 Task: Find connections with filter location Rouen with filter topic #managementwith filter profile language Spanish with filter current company Tata Chemicals with filter school Xavier Institute Of Management and Entrepreneurship with filter industry Retail Office Supplies and Gifts with filter service category Writing with filter keywords title Brand Strategist
Action: Mouse moved to (240, 197)
Screenshot: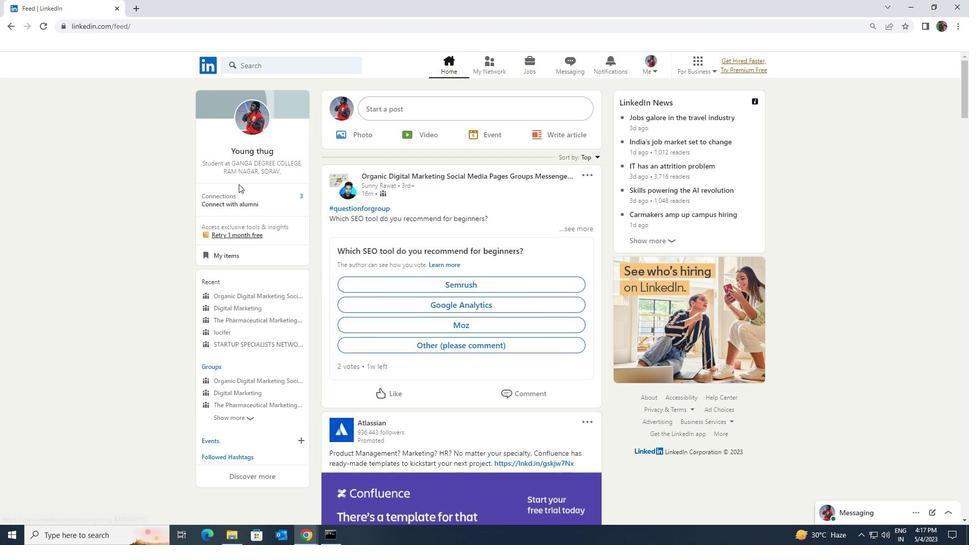 
Action: Mouse pressed left at (240, 197)
Screenshot: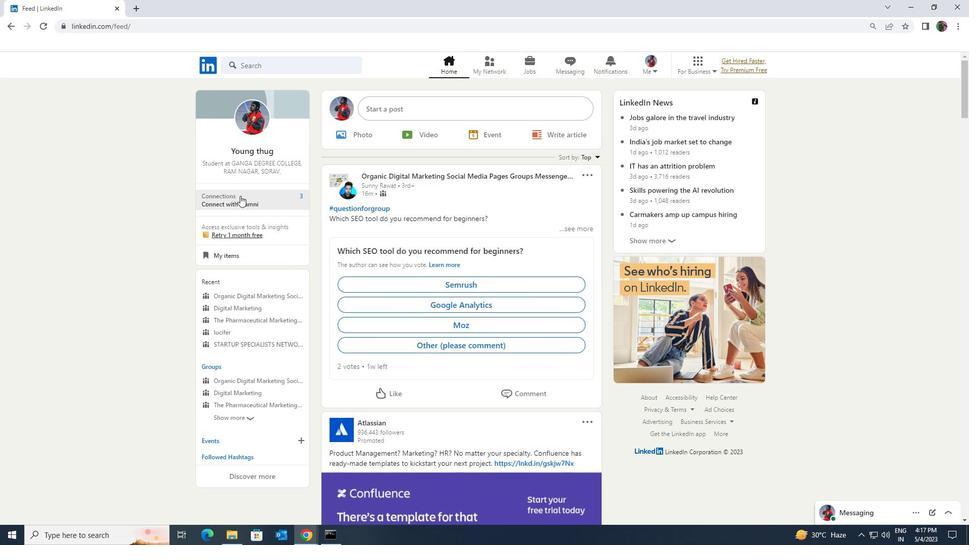 
Action: Mouse moved to (253, 125)
Screenshot: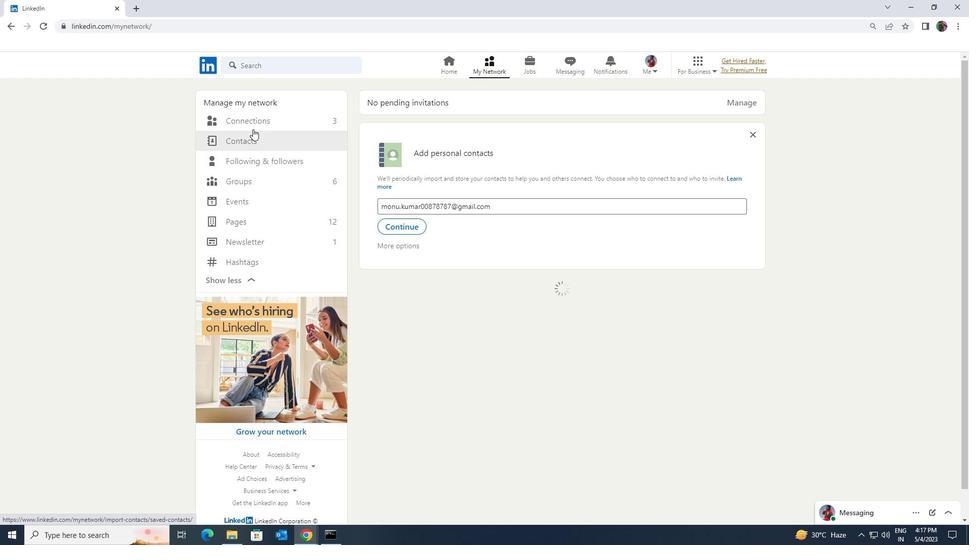 
Action: Mouse pressed left at (253, 125)
Screenshot: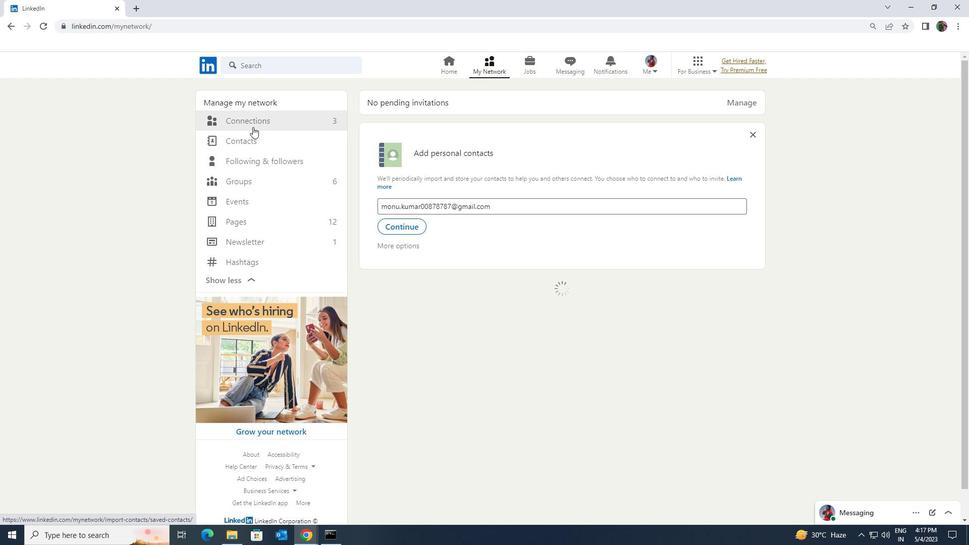
Action: Mouse moved to (542, 122)
Screenshot: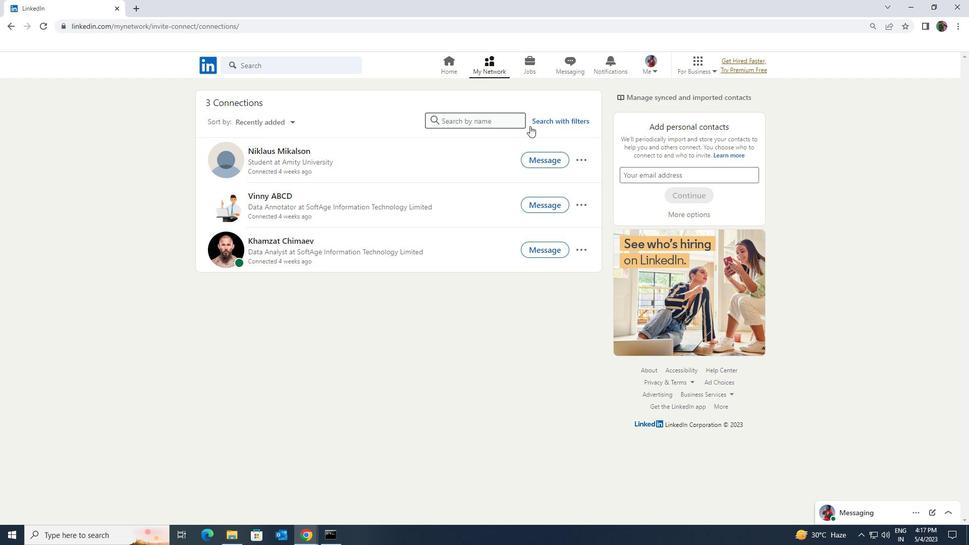 
Action: Mouse pressed left at (542, 122)
Screenshot: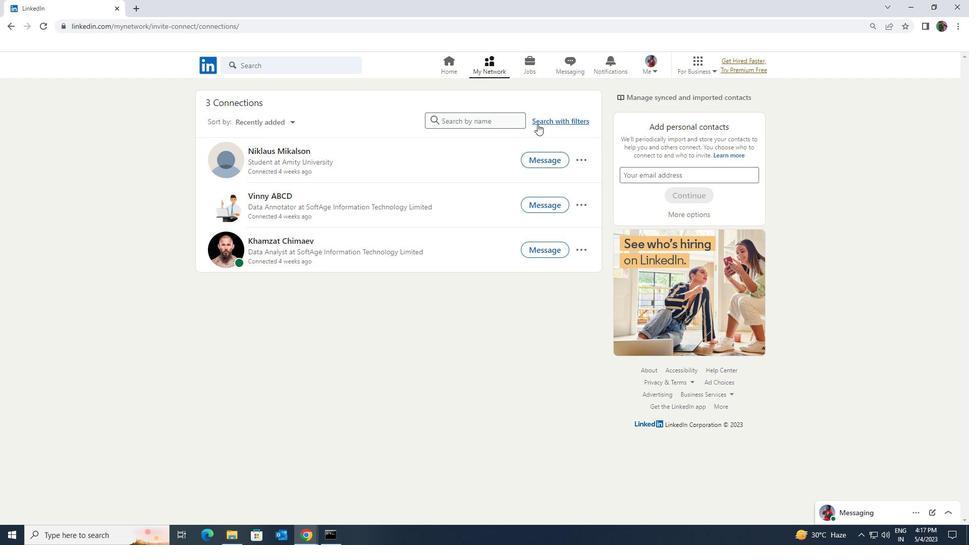 
Action: Mouse moved to (523, 94)
Screenshot: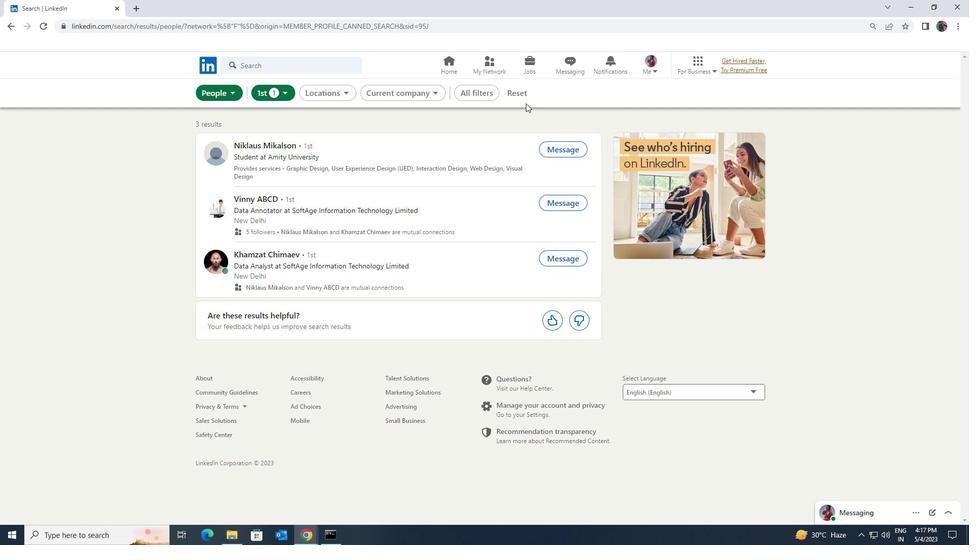 
Action: Mouse pressed left at (523, 94)
Screenshot: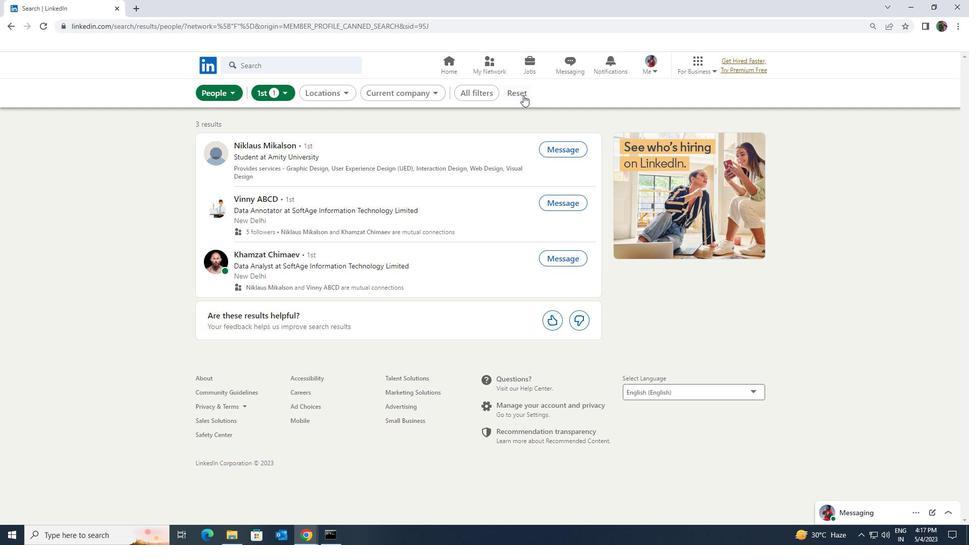 
Action: Mouse moved to (506, 93)
Screenshot: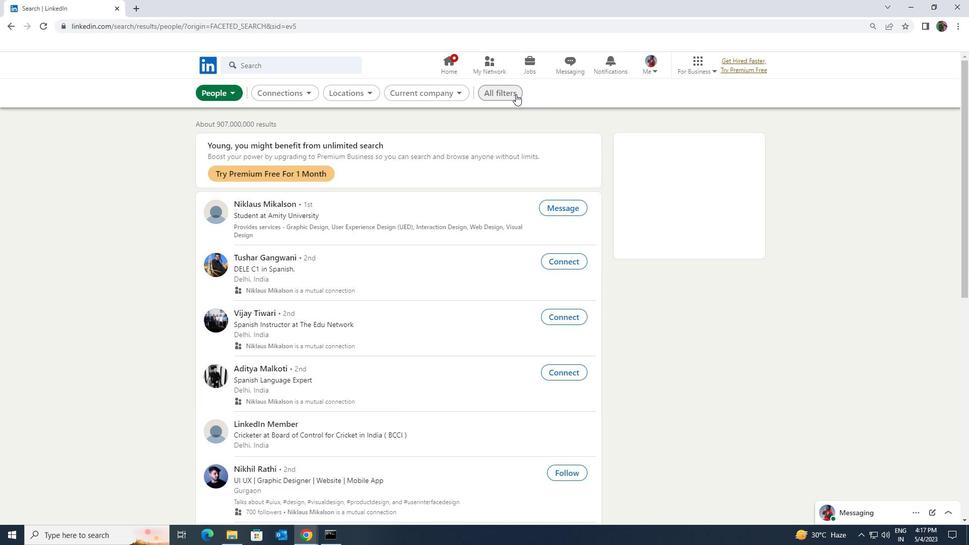 
Action: Mouse pressed left at (506, 93)
Screenshot: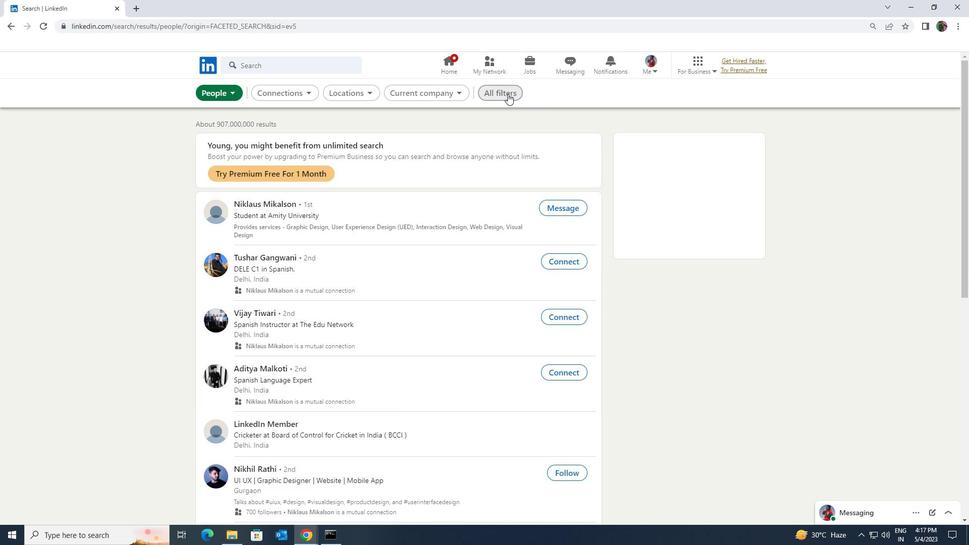 
Action: Mouse moved to (831, 400)
Screenshot: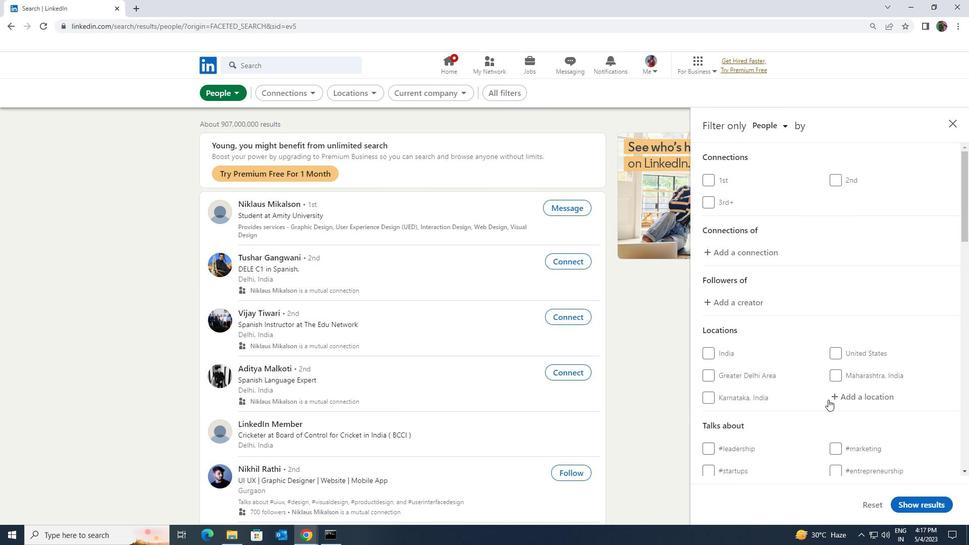
Action: Mouse pressed left at (831, 400)
Screenshot: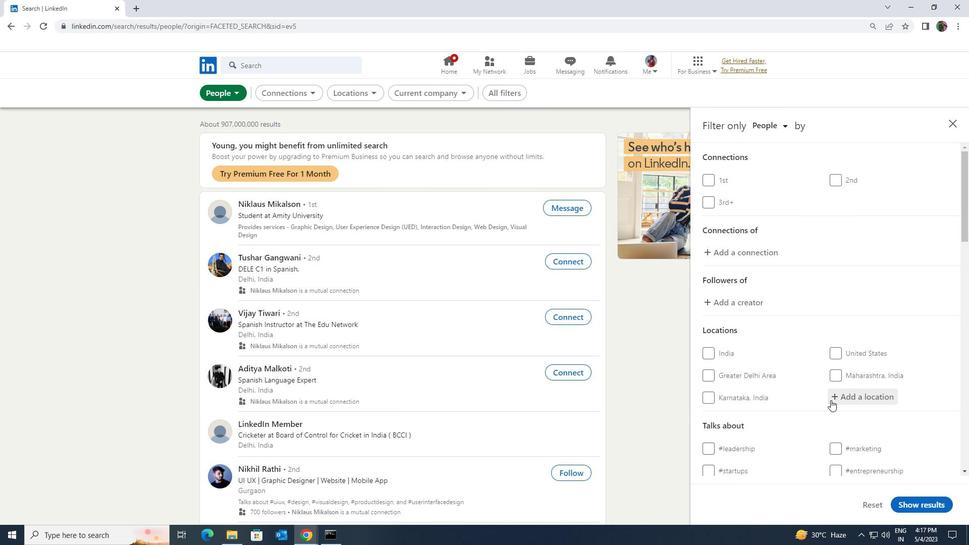 
Action: Key pressed <Key.shift><Key.shift><Key.shift>ROUEN
Screenshot: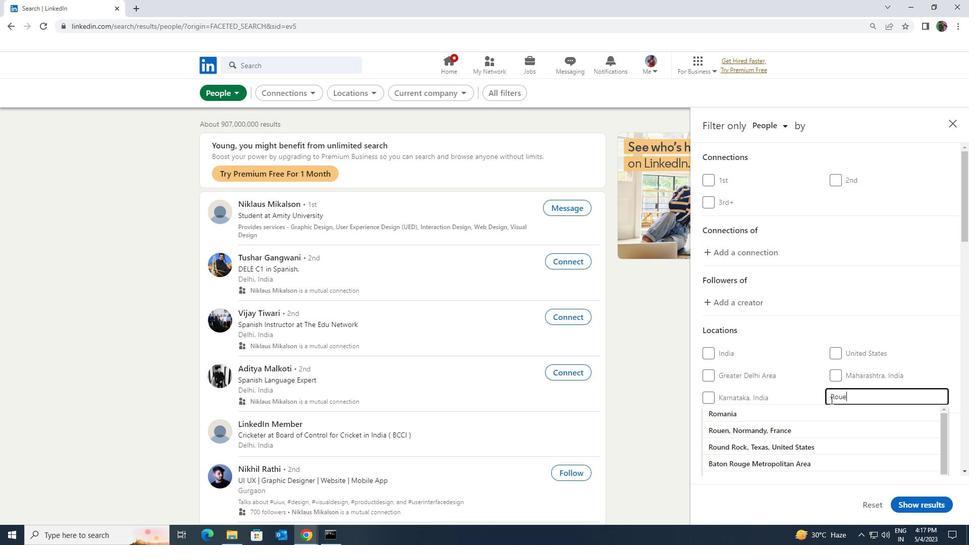 
Action: Mouse moved to (826, 418)
Screenshot: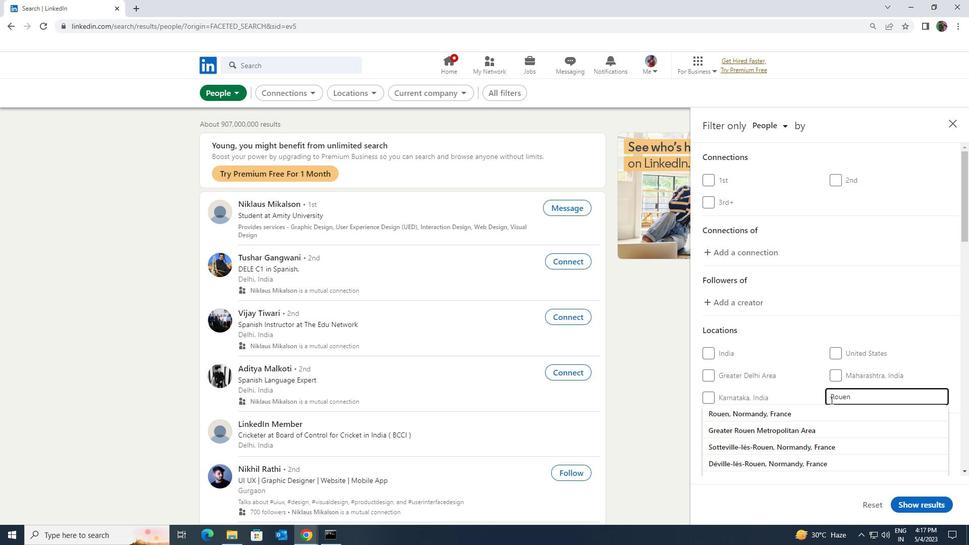 
Action: Mouse pressed left at (826, 418)
Screenshot: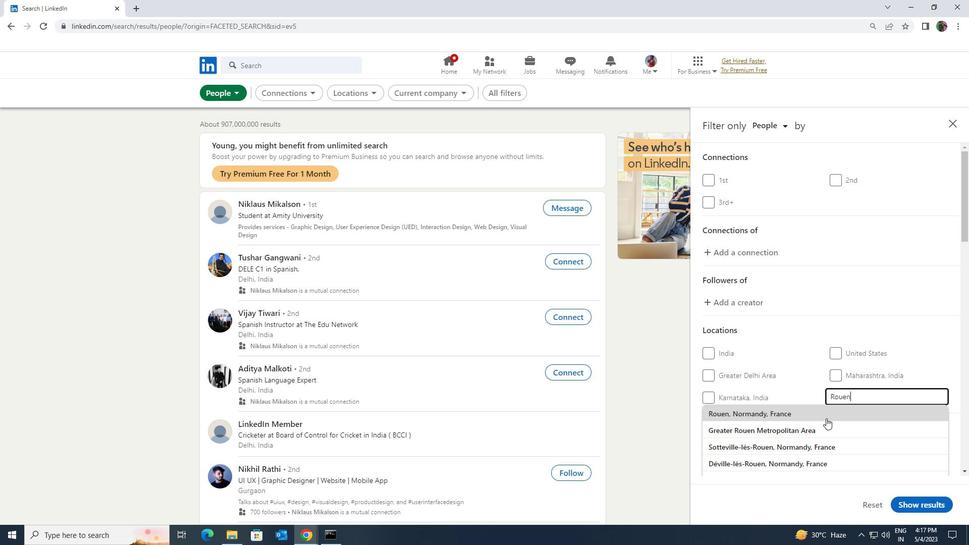 
Action: Mouse scrolled (826, 418) with delta (0, 0)
Screenshot: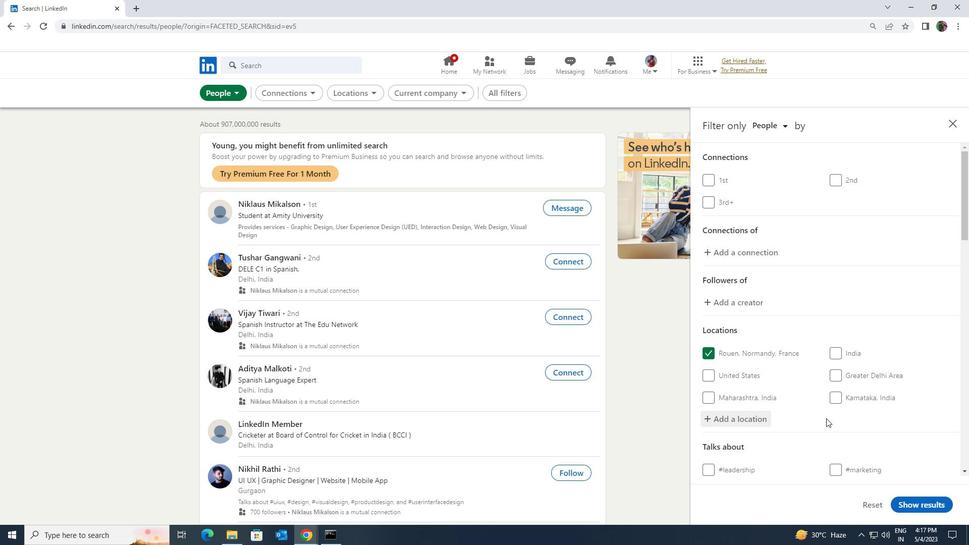 
Action: Mouse scrolled (826, 418) with delta (0, 0)
Screenshot: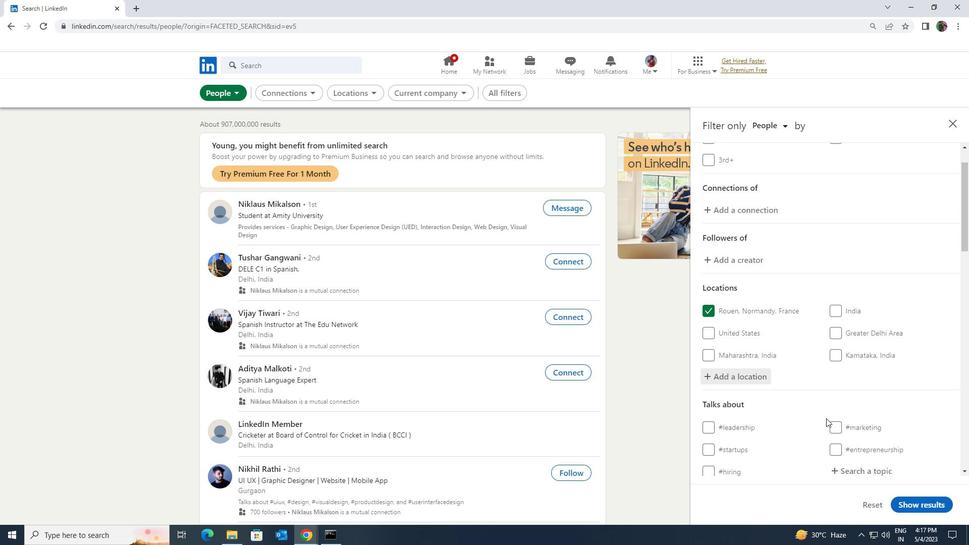 
Action: Mouse moved to (833, 416)
Screenshot: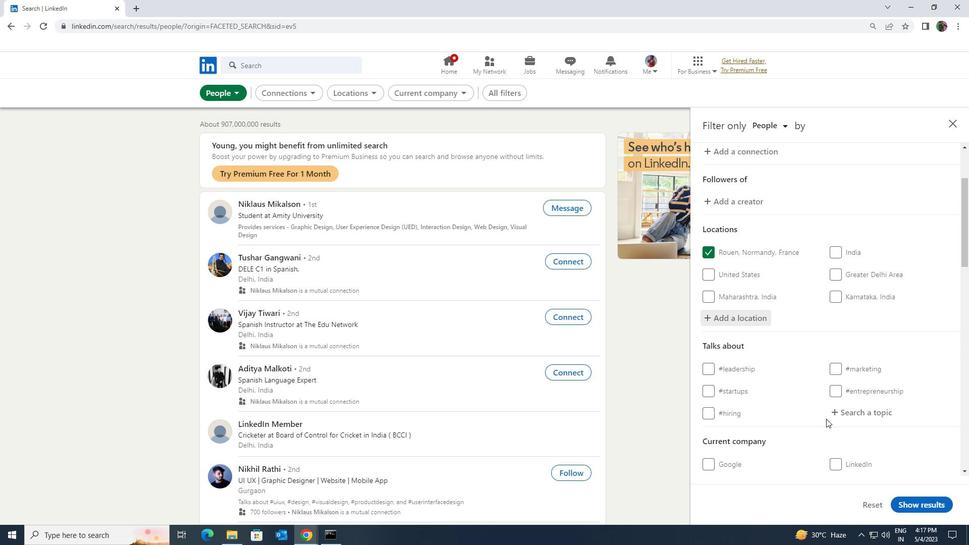 
Action: Mouse pressed left at (833, 416)
Screenshot: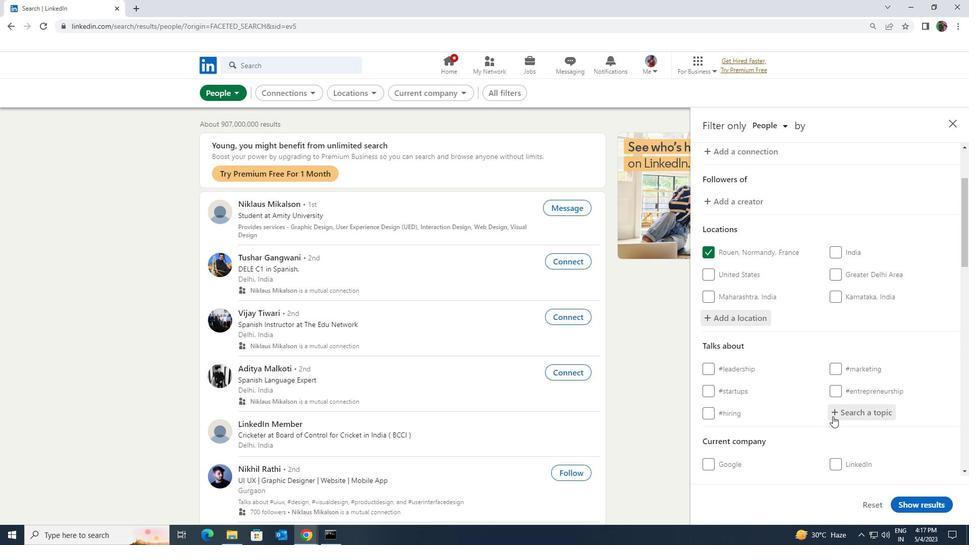 
Action: Key pressed <Key.shift><Key.shift>MANAGEMENTS
Screenshot: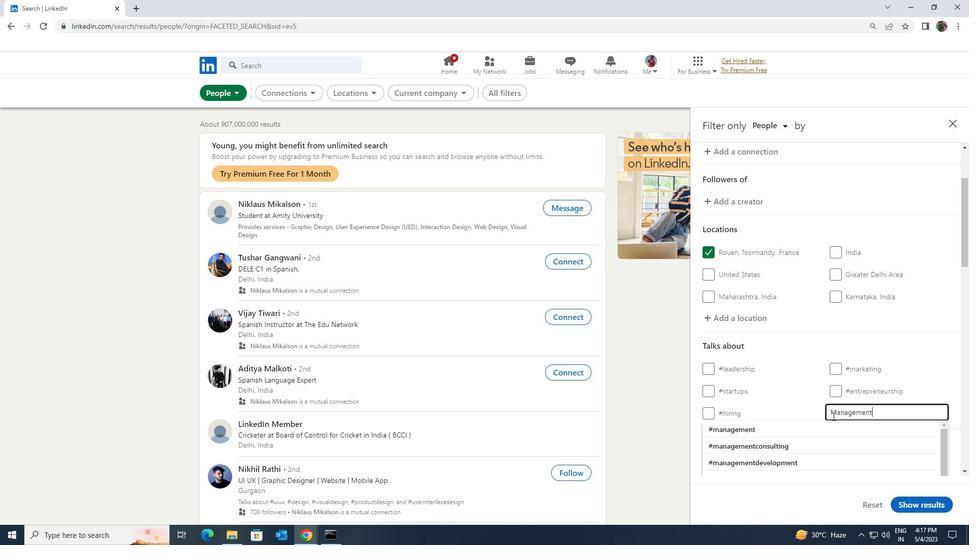 
Action: Mouse moved to (828, 425)
Screenshot: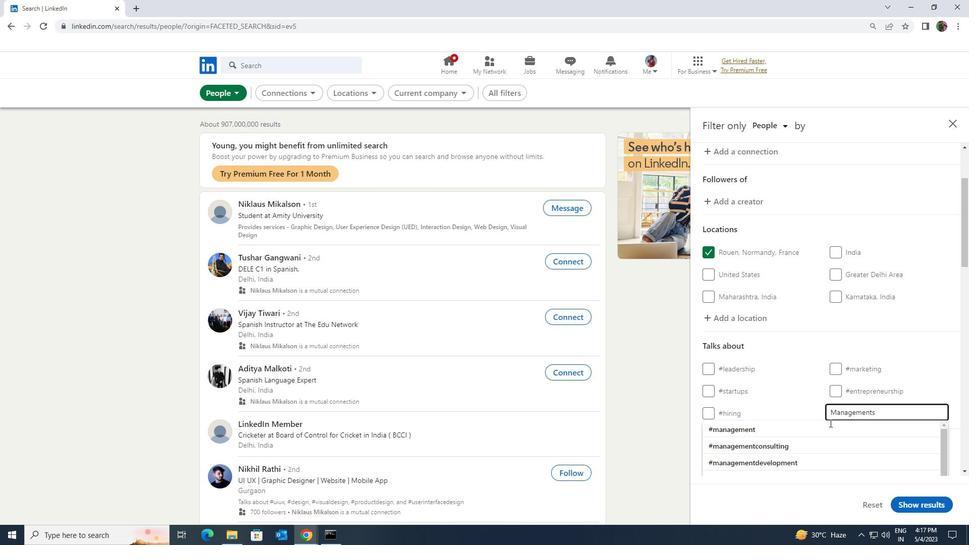 
Action: Mouse pressed left at (828, 425)
Screenshot: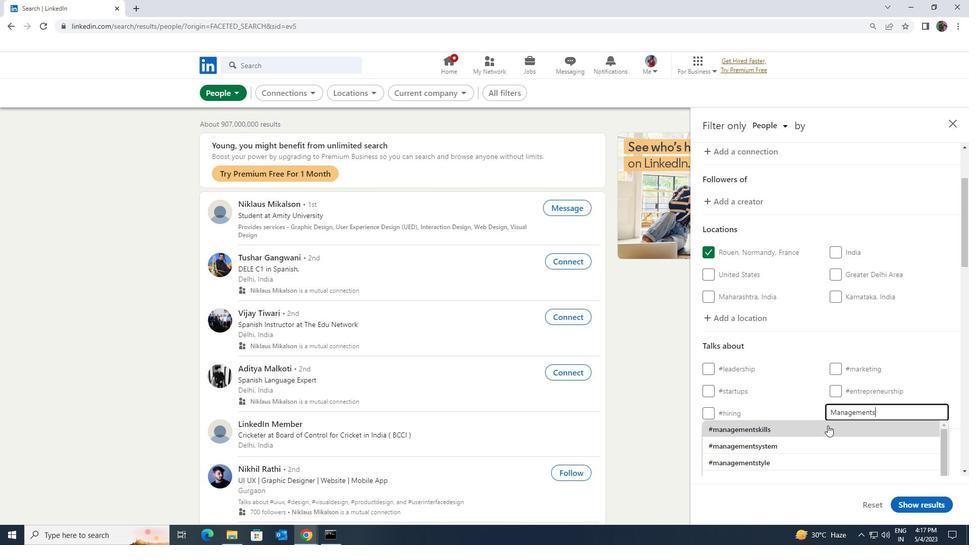
Action: Mouse scrolled (828, 425) with delta (0, 0)
Screenshot: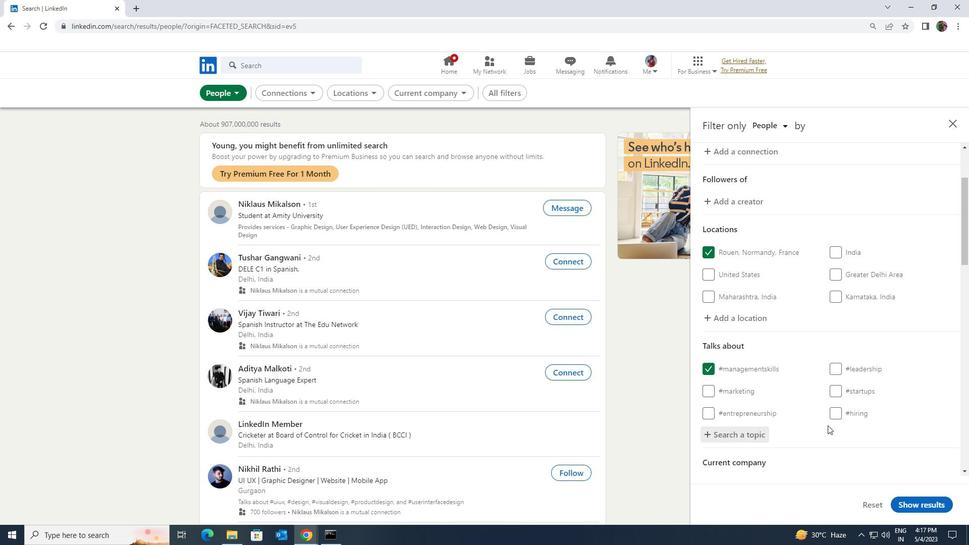 
Action: Mouse scrolled (828, 425) with delta (0, 0)
Screenshot: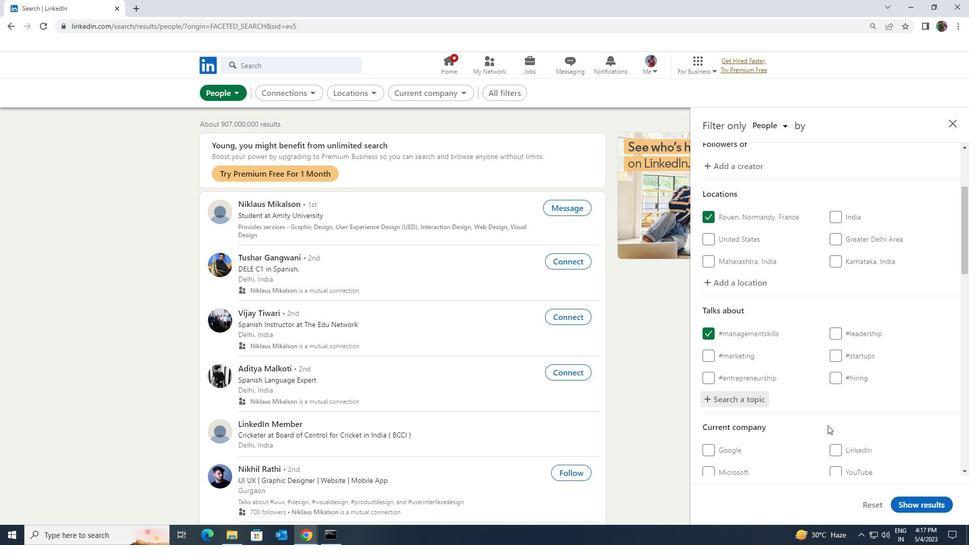 
Action: Mouse scrolled (828, 425) with delta (0, 0)
Screenshot: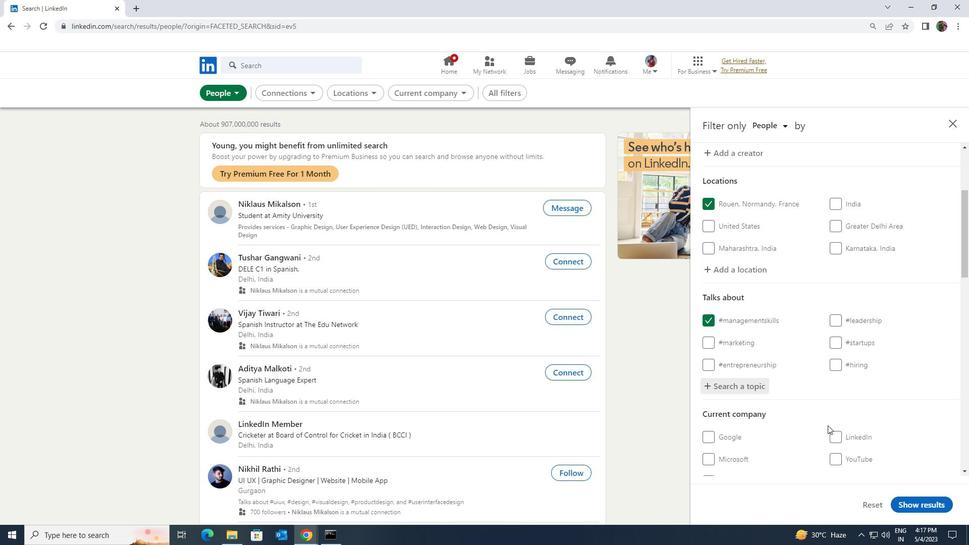 
Action: Mouse scrolled (828, 425) with delta (0, 0)
Screenshot: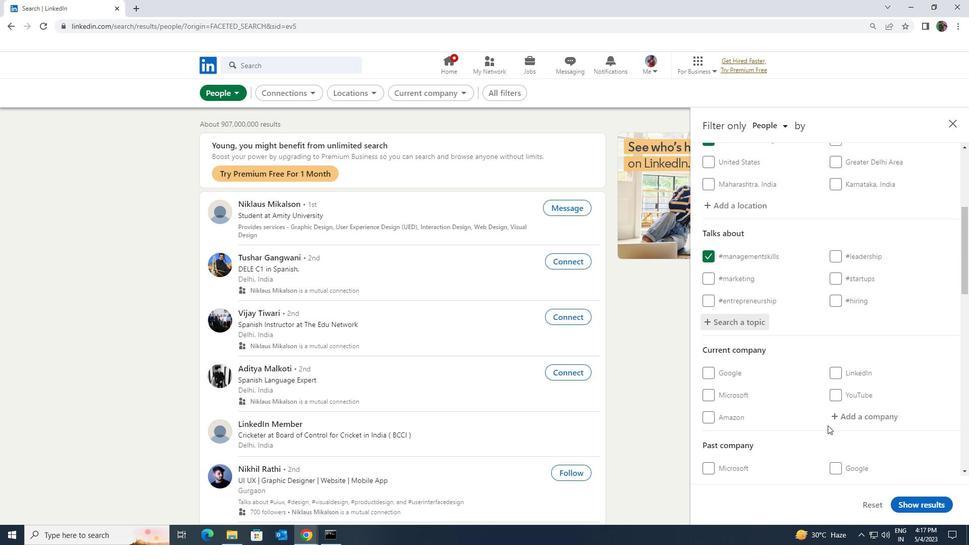 
Action: Mouse scrolled (828, 425) with delta (0, 0)
Screenshot: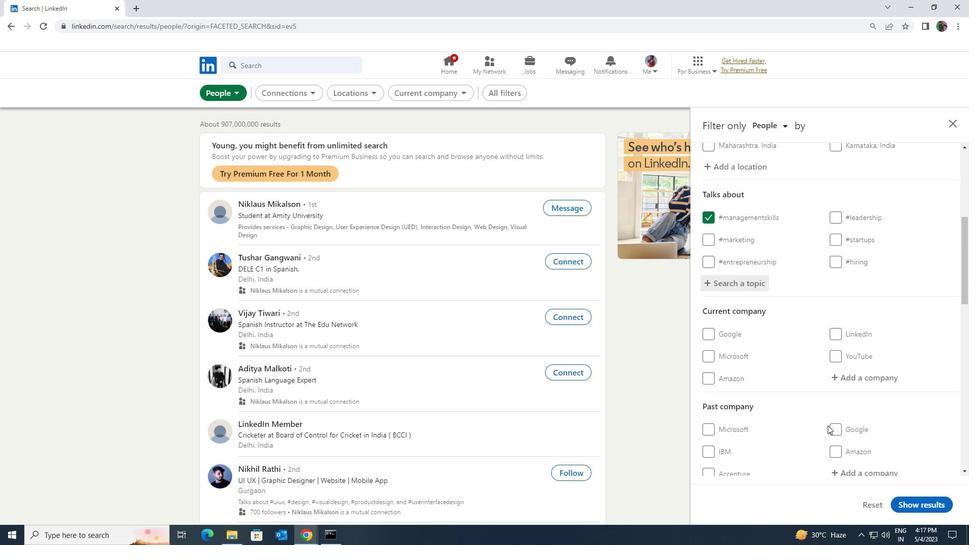 
Action: Mouse scrolled (828, 425) with delta (0, 0)
Screenshot: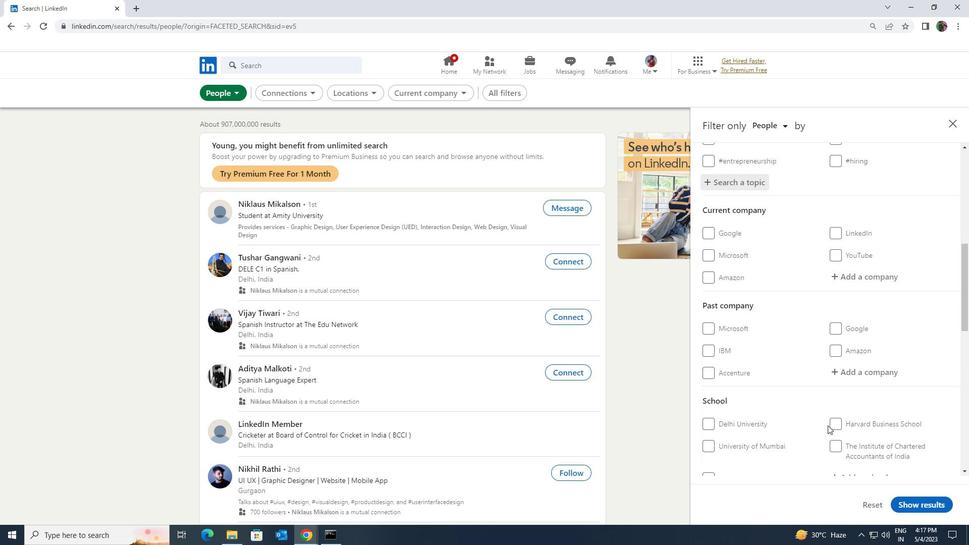 
Action: Mouse scrolled (828, 425) with delta (0, 0)
Screenshot: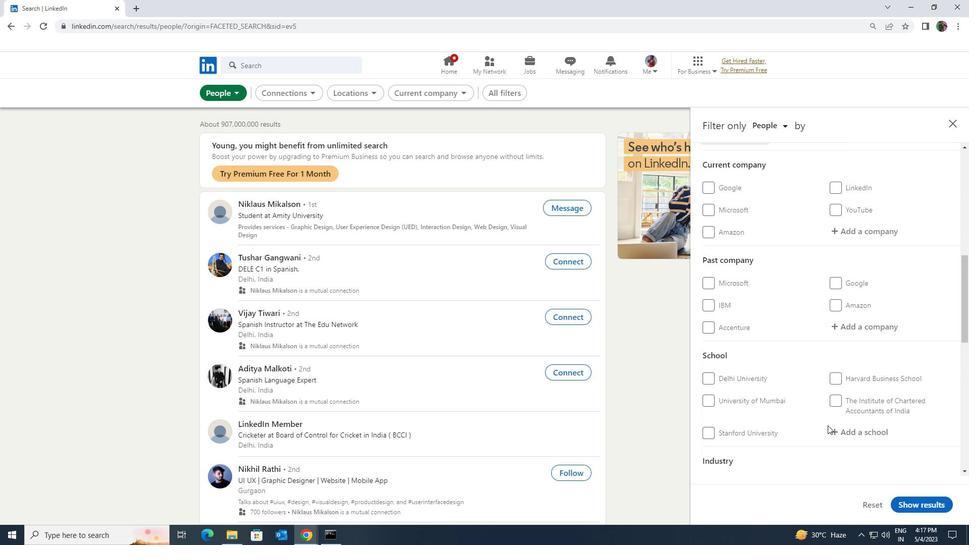 
Action: Mouse scrolled (828, 425) with delta (0, 0)
Screenshot: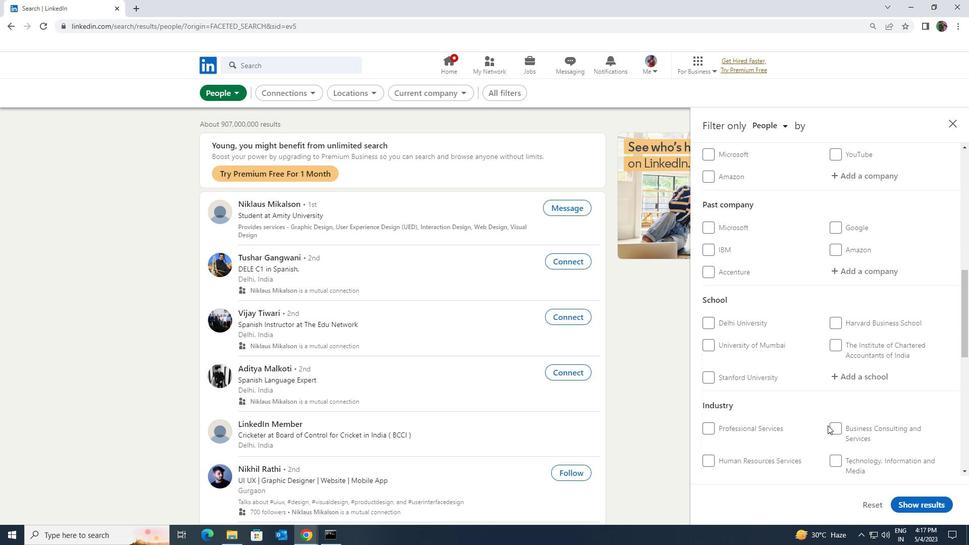 
Action: Mouse scrolled (828, 425) with delta (0, 0)
Screenshot: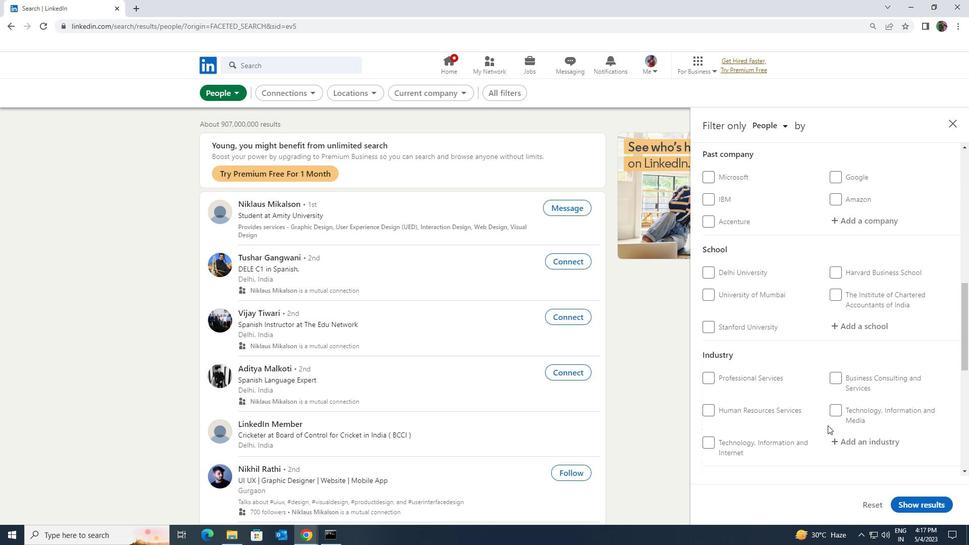 
Action: Mouse scrolled (828, 425) with delta (0, 0)
Screenshot: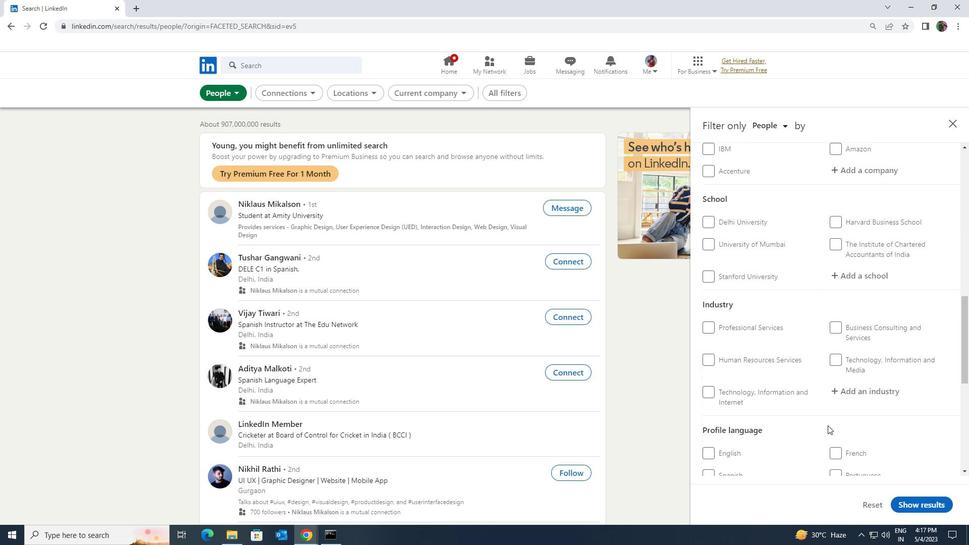 
Action: Mouse moved to (718, 423)
Screenshot: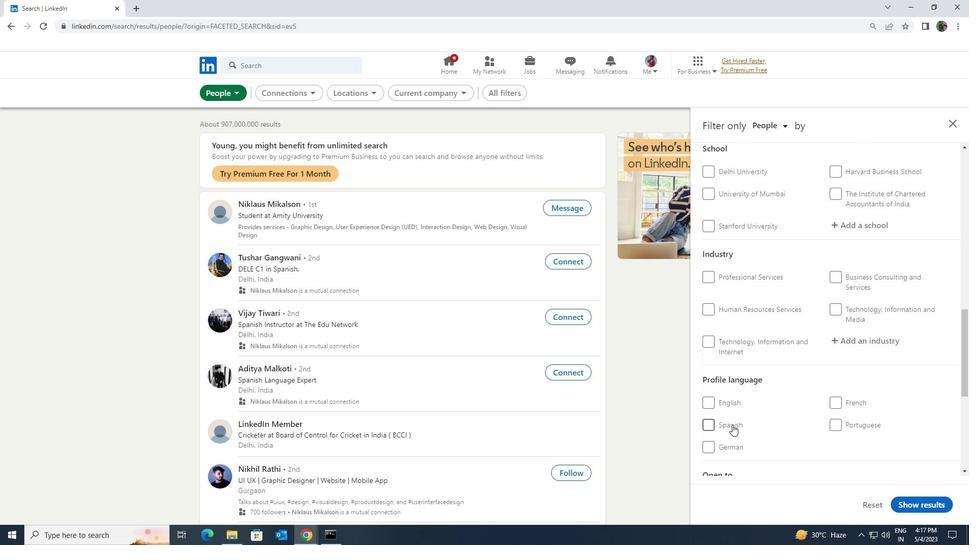 
Action: Mouse pressed left at (718, 423)
Screenshot: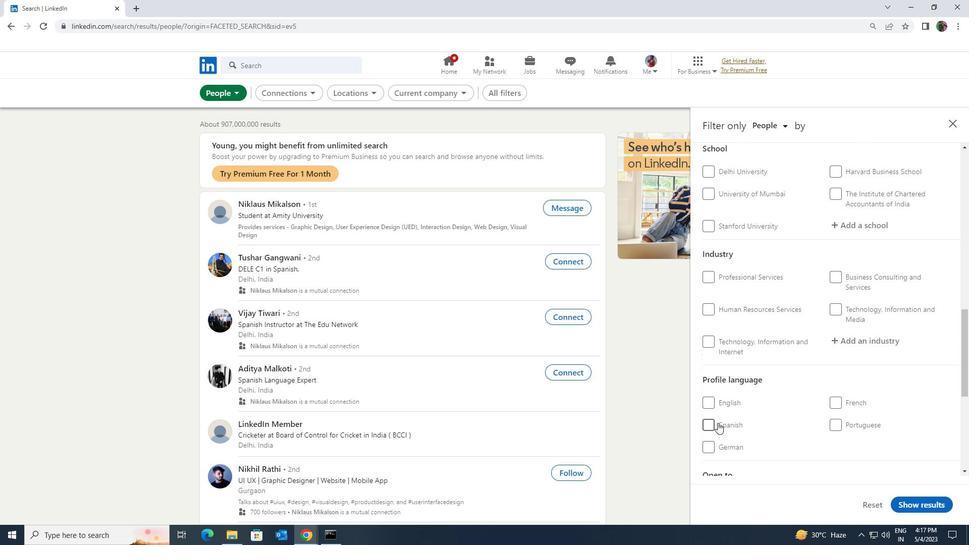 
Action: Mouse moved to (790, 420)
Screenshot: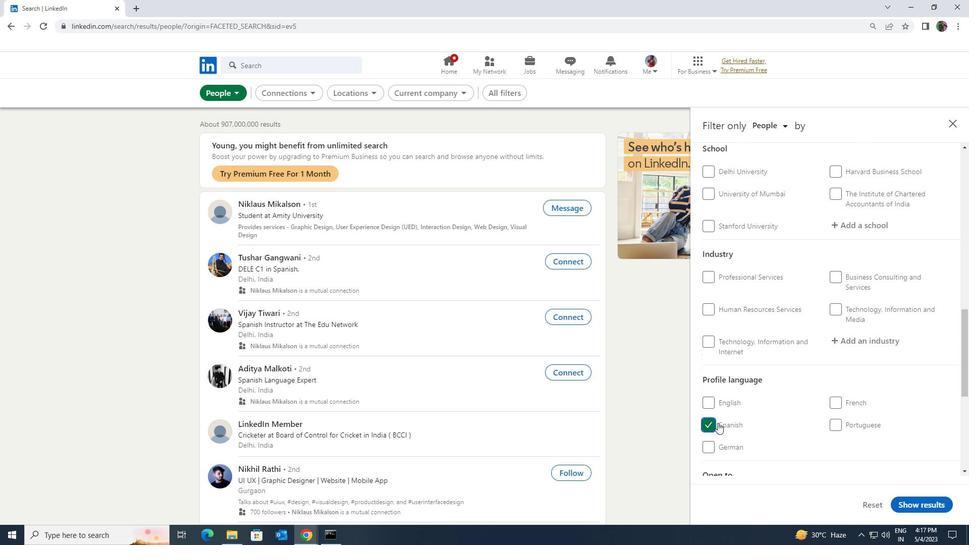 
Action: Mouse scrolled (790, 421) with delta (0, 0)
Screenshot: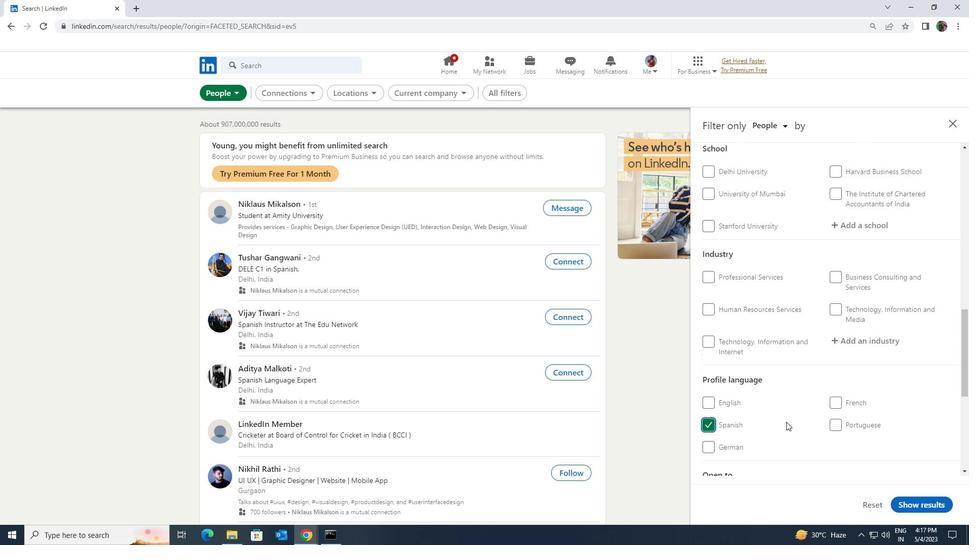 
Action: Mouse scrolled (790, 421) with delta (0, 0)
Screenshot: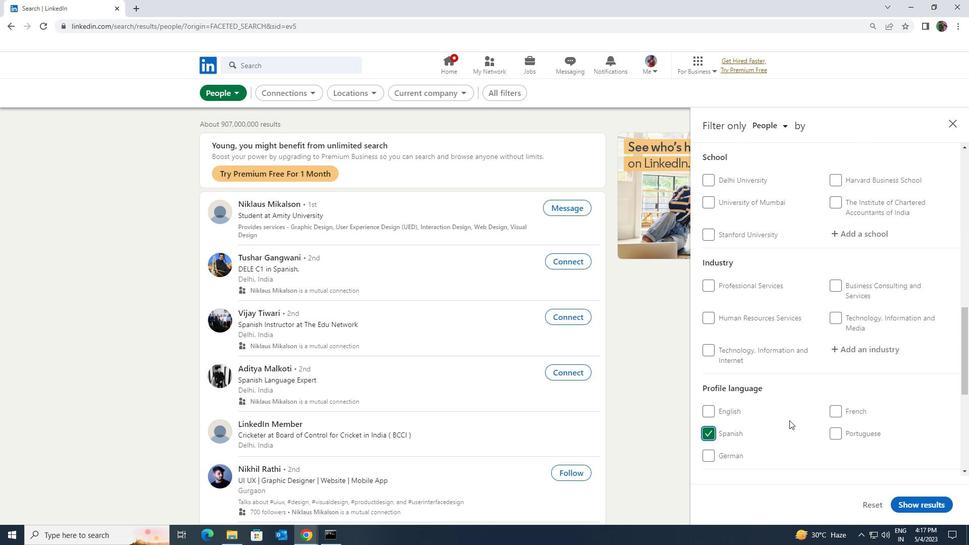 
Action: Mouse scrolled (790, 421) with delta (0, 0)
Screenshot: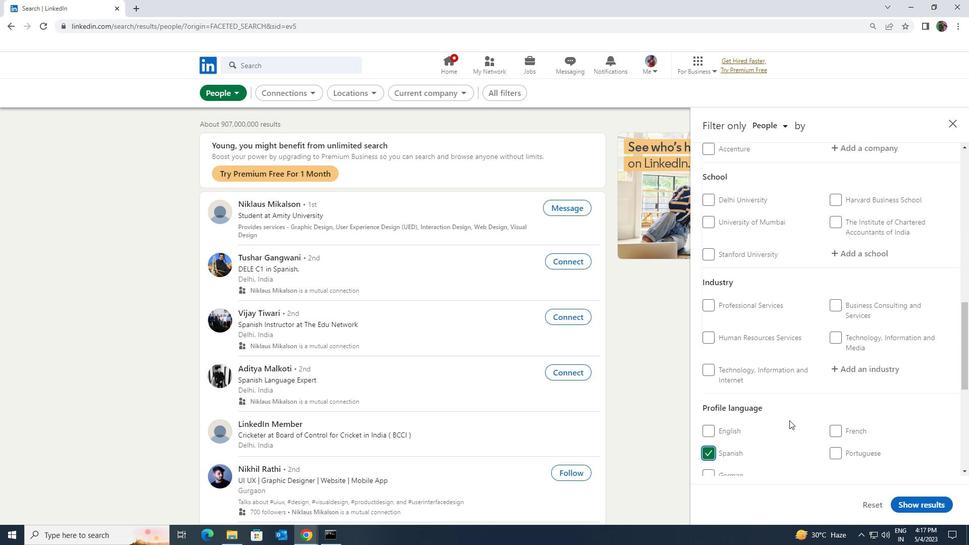 
Action: Mouse scrolled (790, 421) with delta (0, 0)
Screenshot: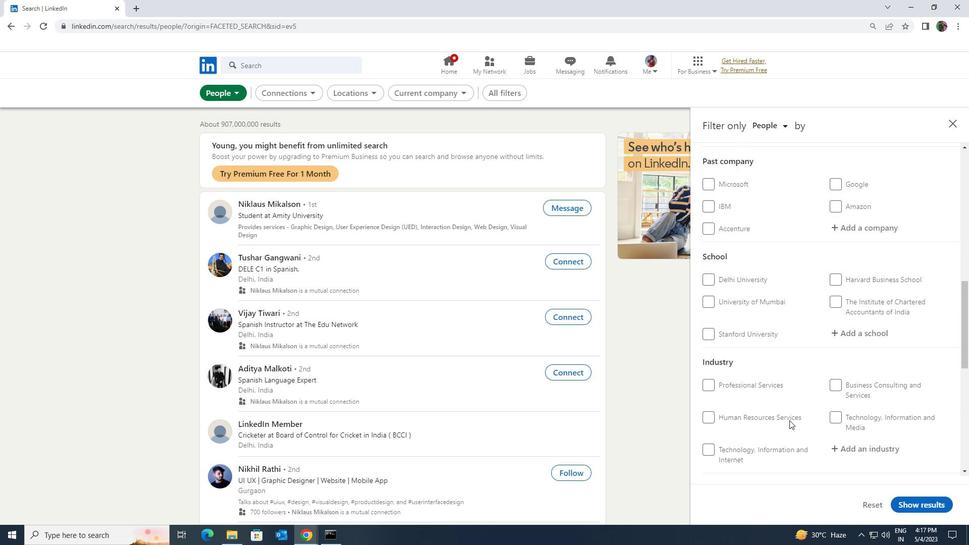 
Action: Mouse scrolled (790, 421) with delta (0, 0)
Screenshot: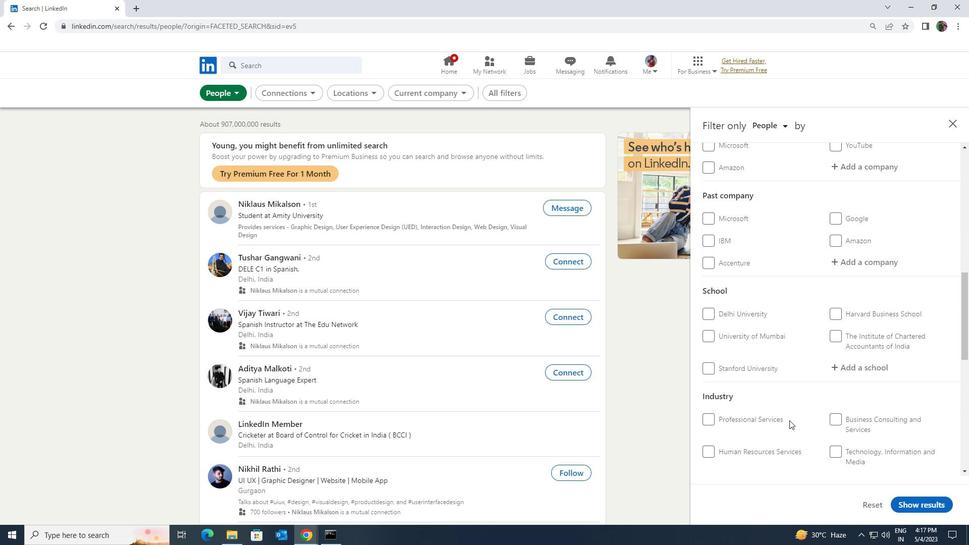 
Action: Mouse scrolled (790, 421) with delta (0, 0)
Screenshot: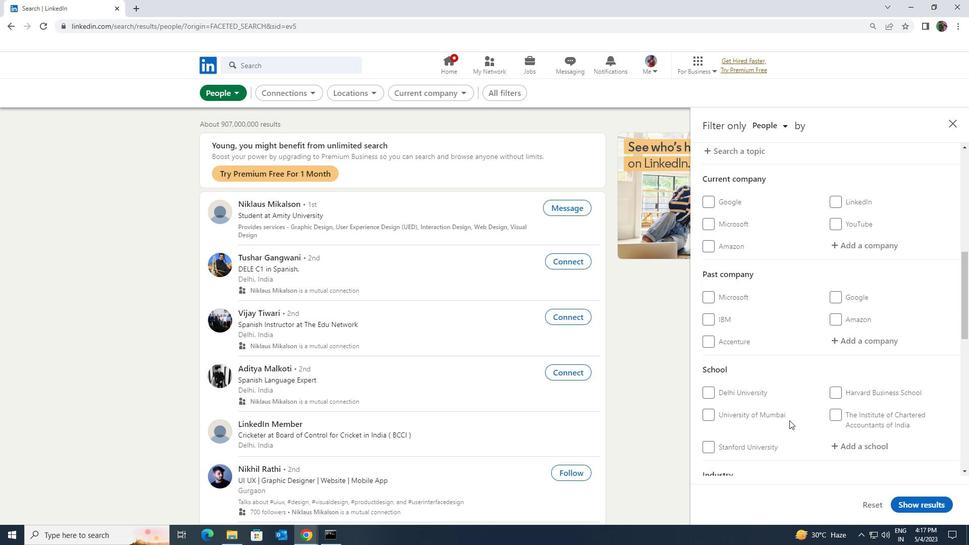
Action: Mouse moved to (847, 329)
Screenshot: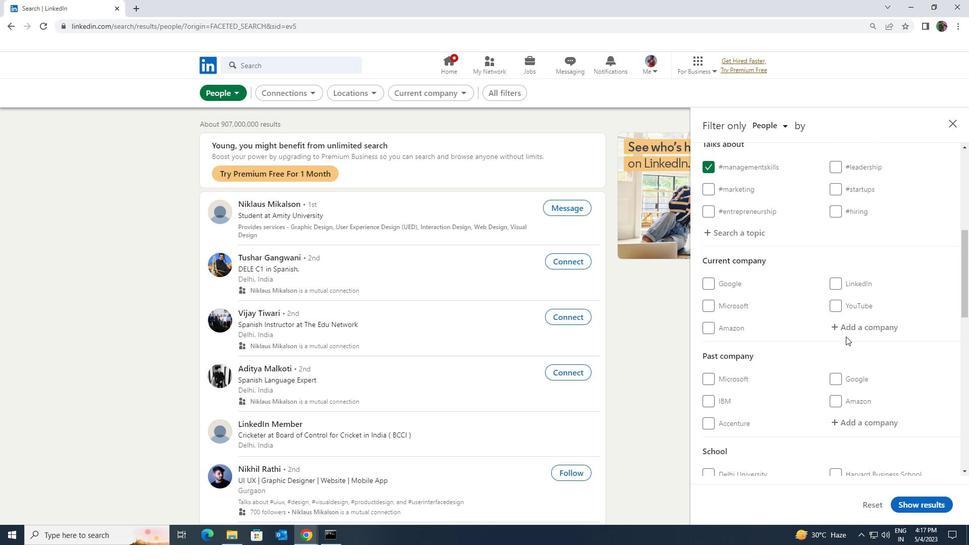 
Action: Mouse pressed left at (847, 329)
Screenshot: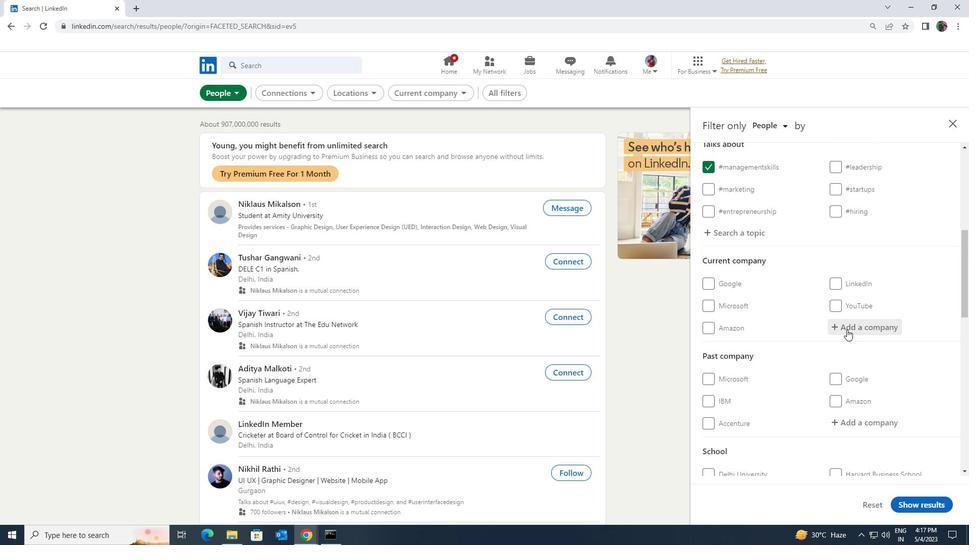 
Action: Key pressed <Key.shift><Key.shift><Key.shift><Key.shift><Key.shift><Key.shift><Key.shift><Key.shift><Key.shift>TATA<Key.space><Key.shift>CHEMICALS
Screenshot: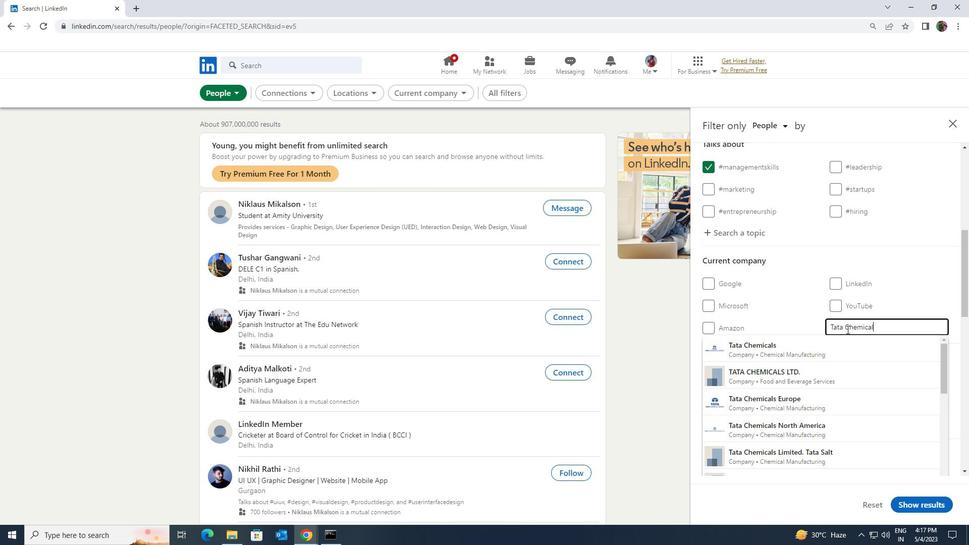 
Action: Mouse moved to (844, 340)
Screenshot: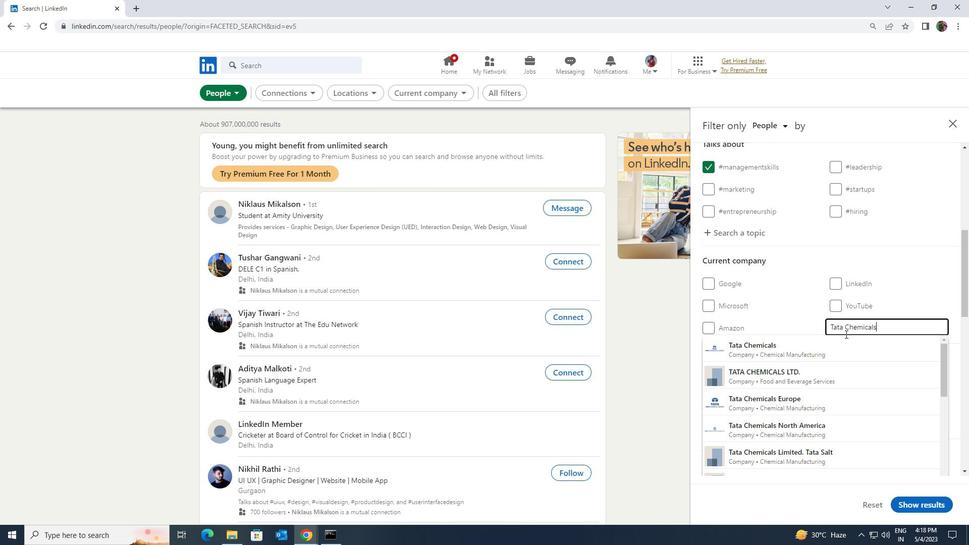
Action: Mouse pressed left at (844, 340)
Screenshot: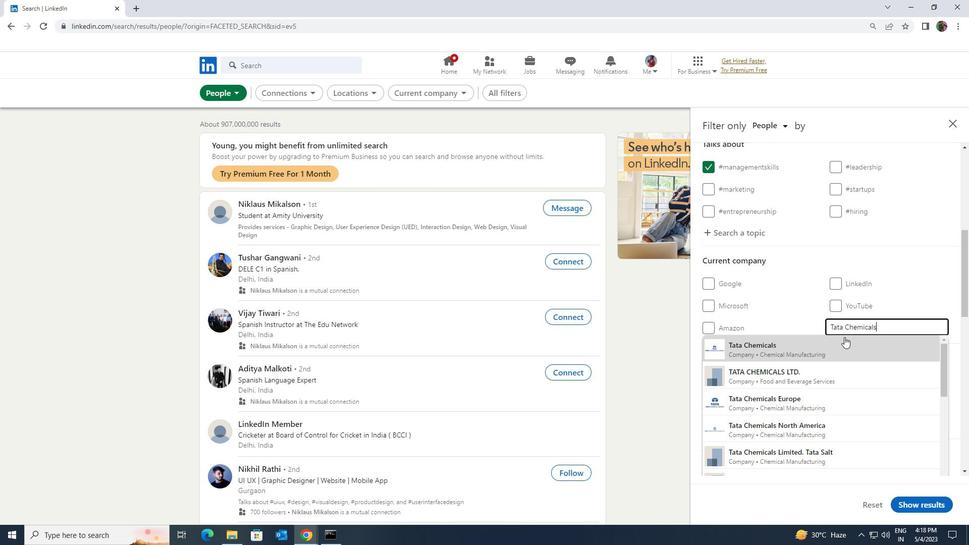 
Action: Mouse scrolled (844, 339) with delta (0, 0)
Screenshot: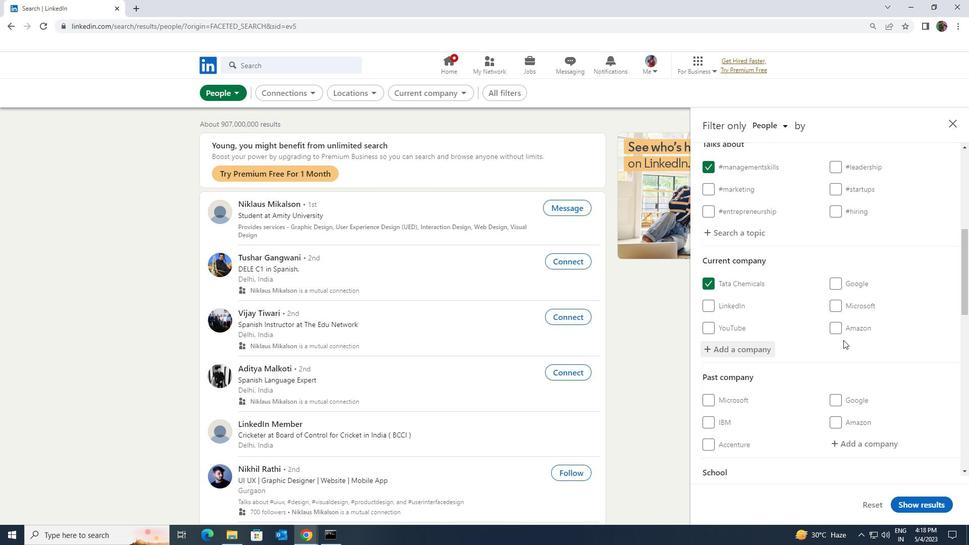 
Action: Mouse scrolled (844, 339) with delta (0, 0)
Screenshot: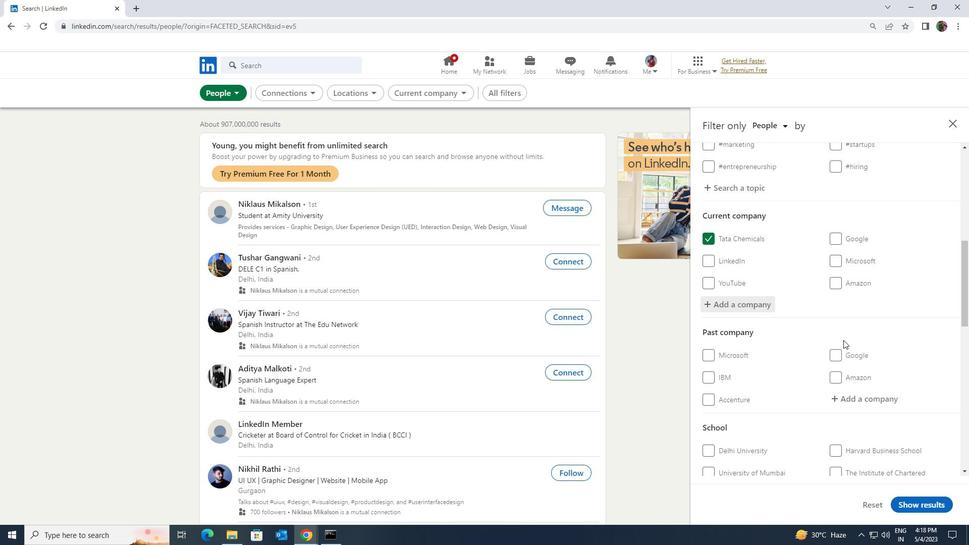 
Action: Mouse scrolled (844, 339) with delta (0, 0)
Screenshot: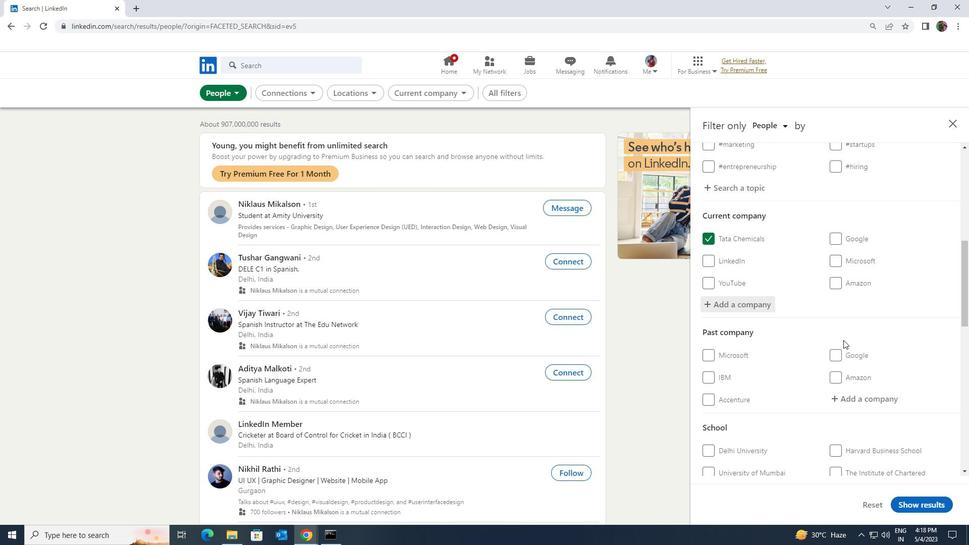 
Action: Mouse scrolled (844, 339) with delta (0, 0)
Screenshot: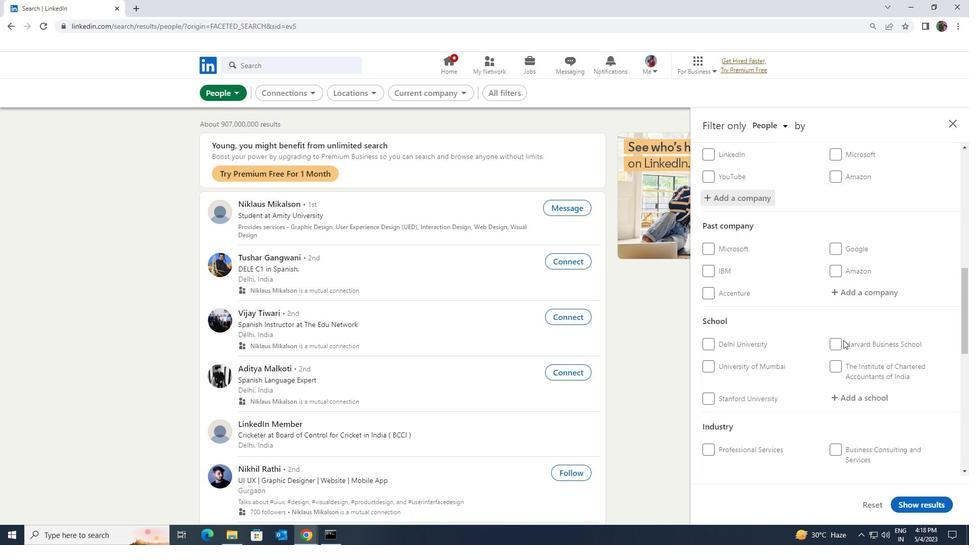 
Action: Mouse moved to (843, 344)
Screenshot: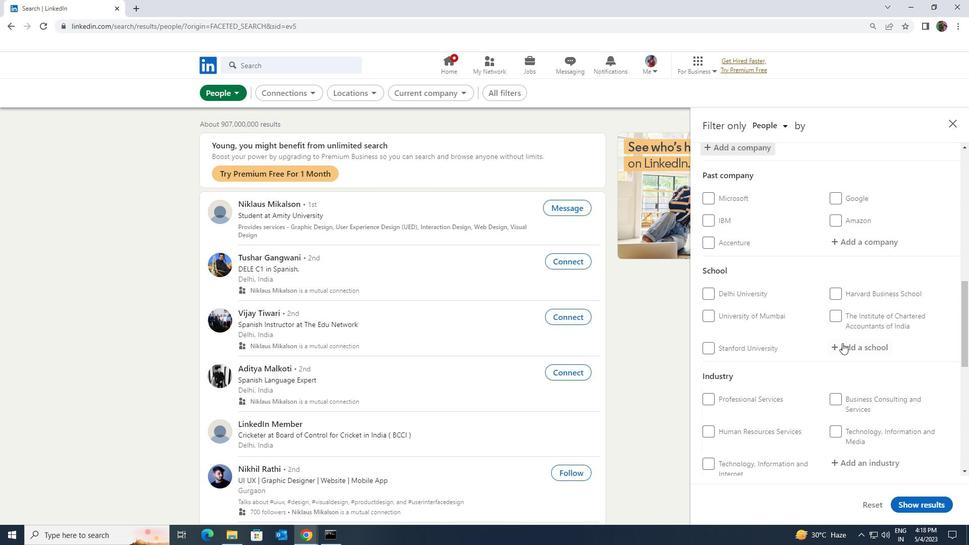 
Action: Mouse pressed left at (843, 344)
Screenshot: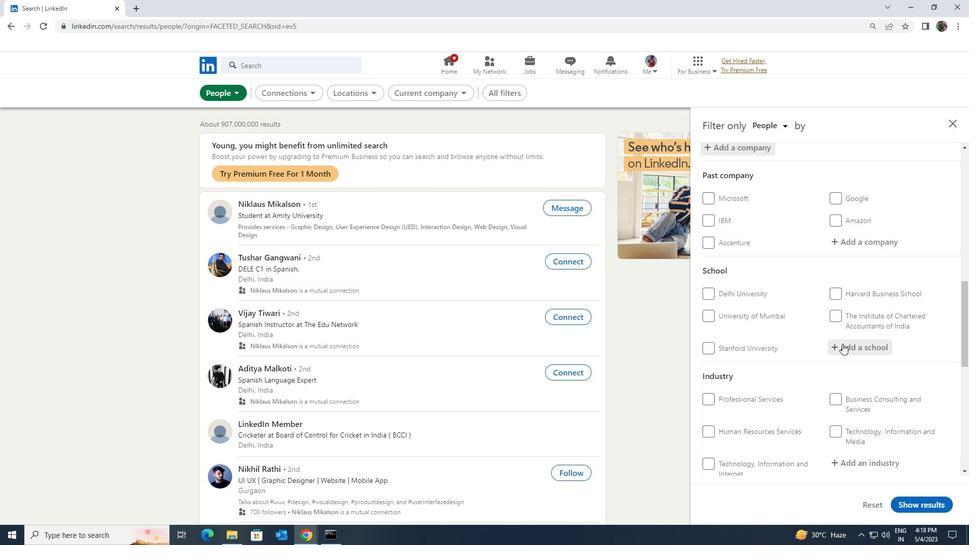 
Action: Key pressed <Key.shift><Key.shift><Key.shift><Key.shift><Key.shift><Key.shift><Key.shift>XAVIER<Key.space><Key.shift>INSTITUTE<Key.space>OF<Key.space><Key.shift><Key.shift><Key.shift><Key.shift><Key.shift><Key.shift><Key.shift><Key.shift><Key.shift><Key.shift><Key.shift><Key.shift><Key.shift><Key.shift><Key.shift><Key.shift><Key.shift><Key.shift><Key.shift>MANAGEM
Screenshot: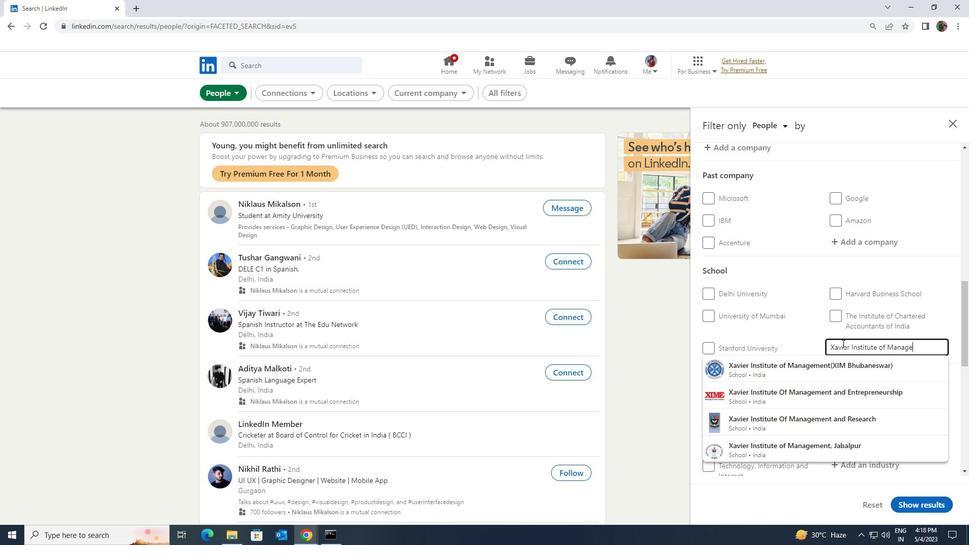 
Action: Mouse moved to (844, 398)
Screenshot: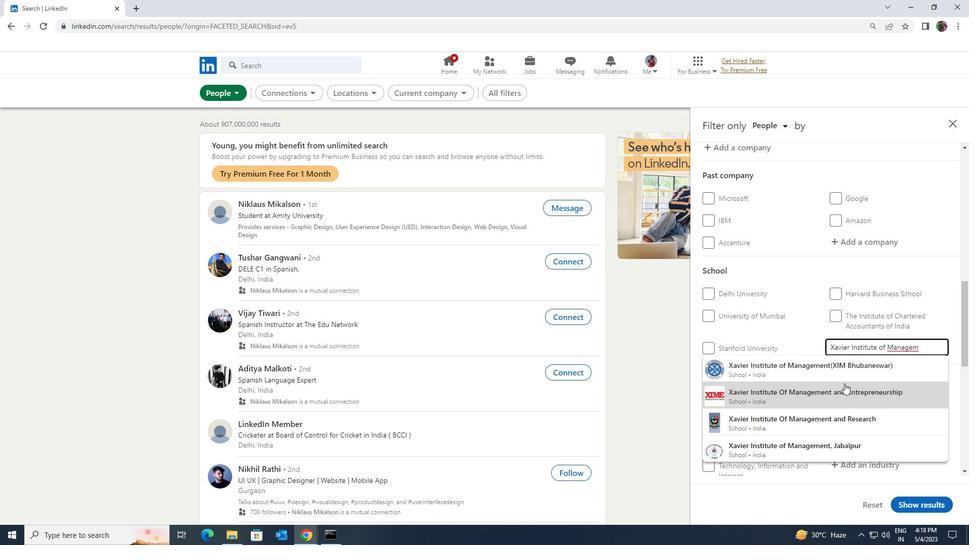 
Action: Mouse pressed left at (844, 398)
Screenshot: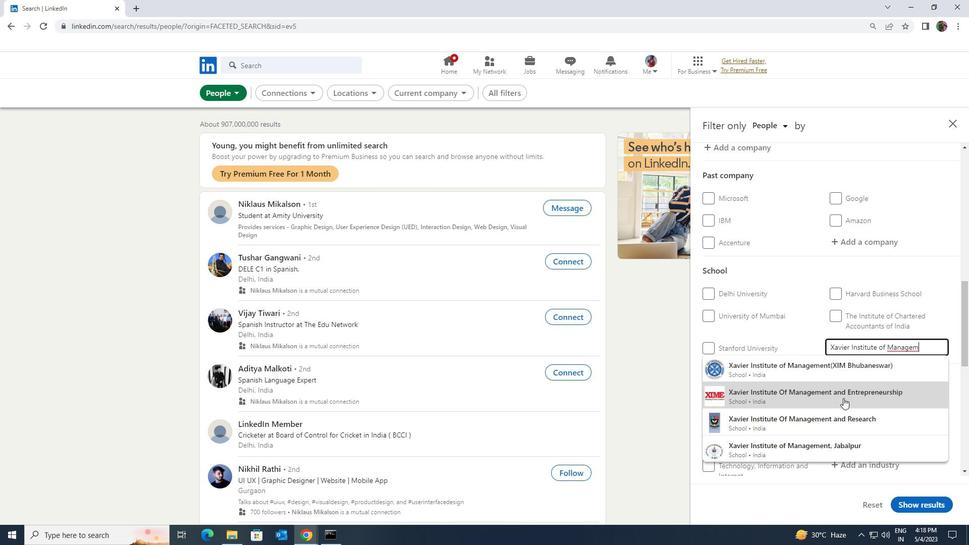 
Action: Mouse scrolled (844, 398) with delta (0, 0)
Screenshot: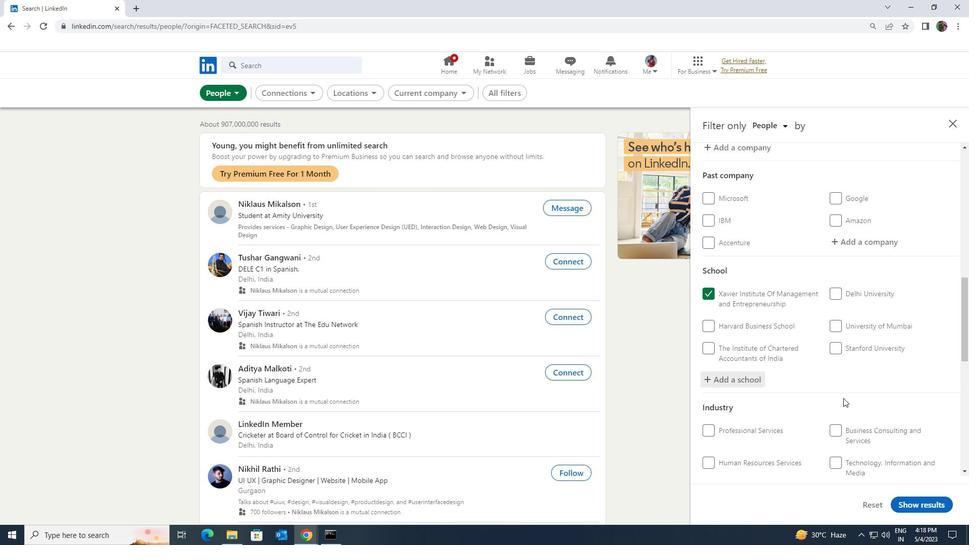 
Action: Mouse scrolled (844, 398) with delta (0, 0)
Screenshot: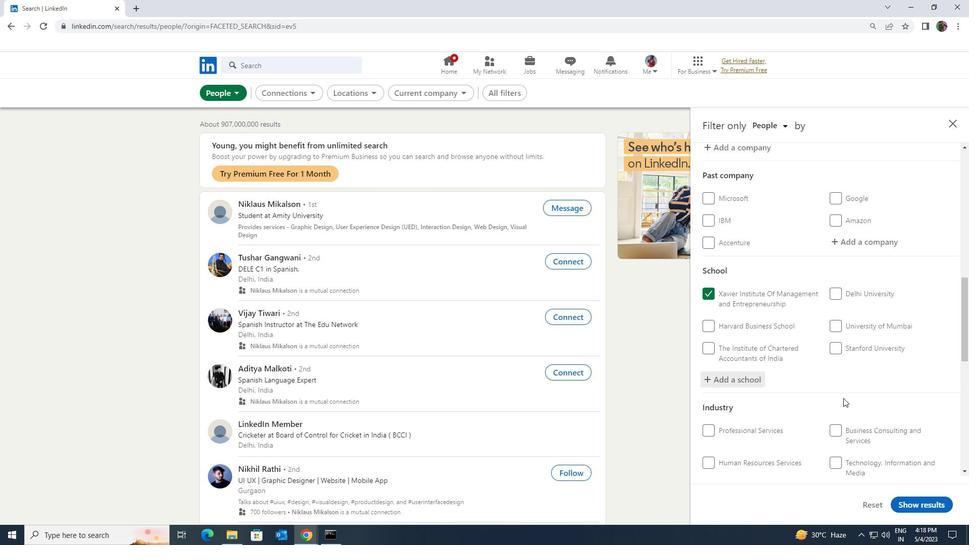 
Action: Mouse moved to (843, 399)
Screenshot: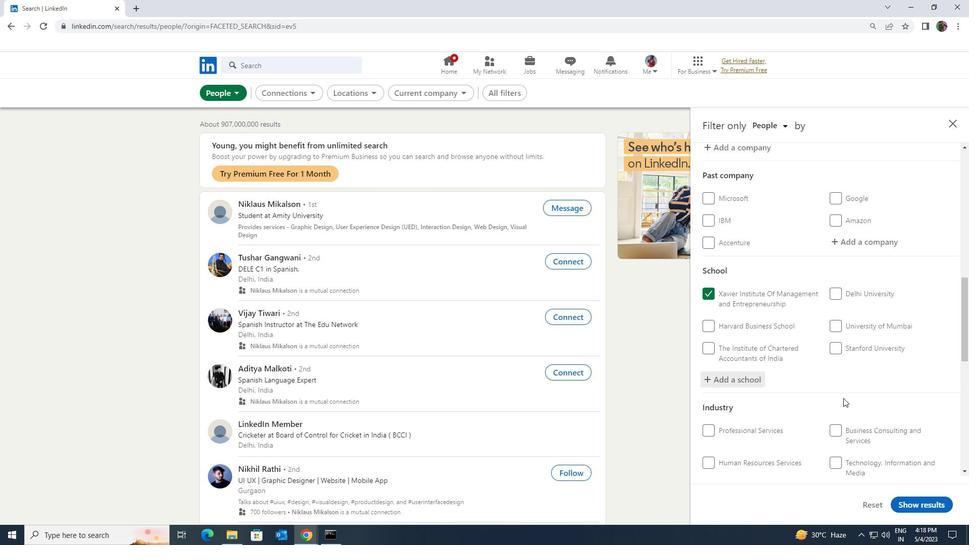 
Action: Mouse scrolled (843, 398) with delta (0, 0)
Screenshot: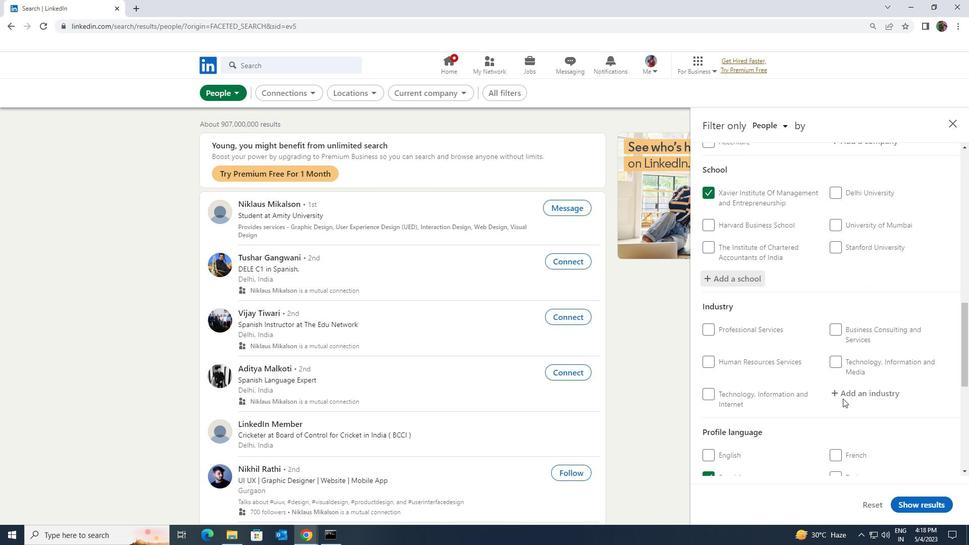 
Action: Mouse scrolled (843, 398) with delta (0, 0)
Screenshot: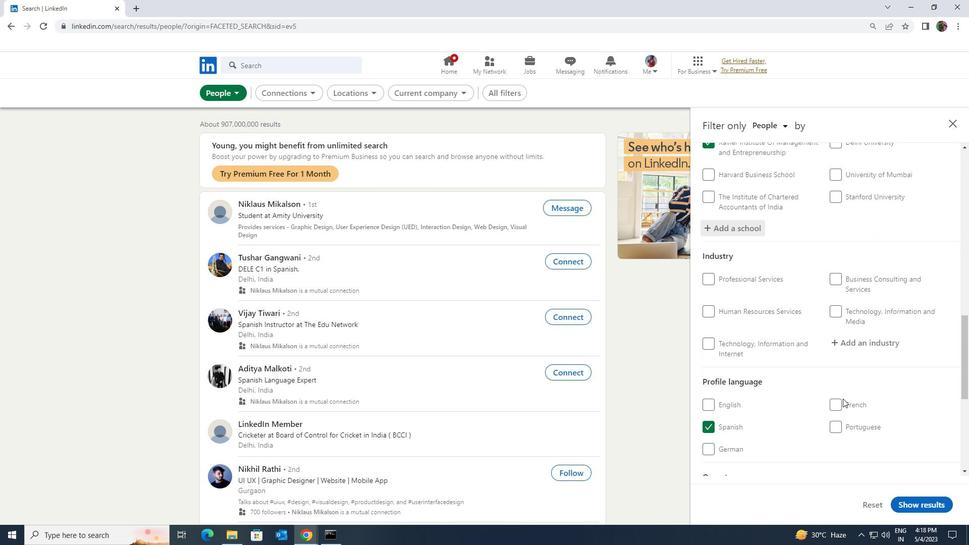 
Action: Mouse moved to (852, 293)
Screenshot: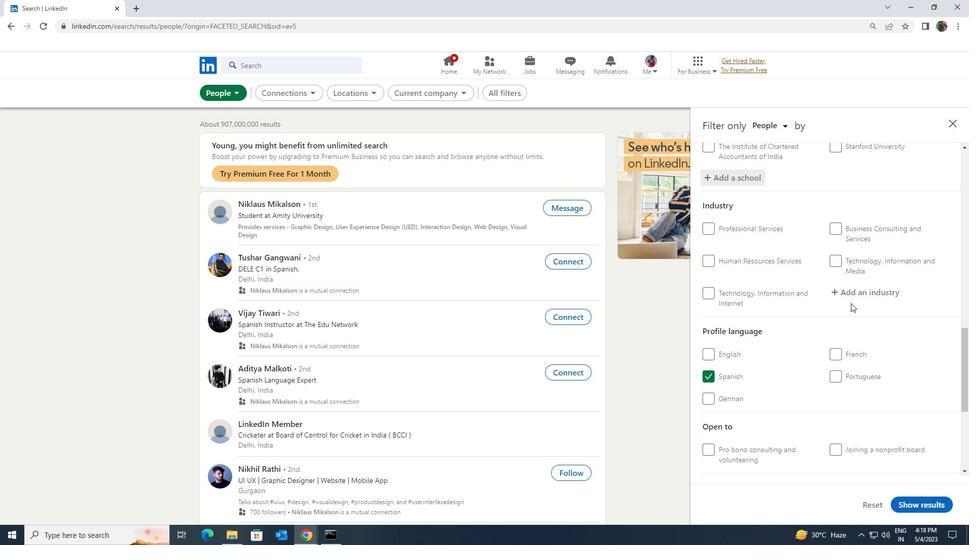
Action: Mouse pressed left at (852, 293)
Screenshot: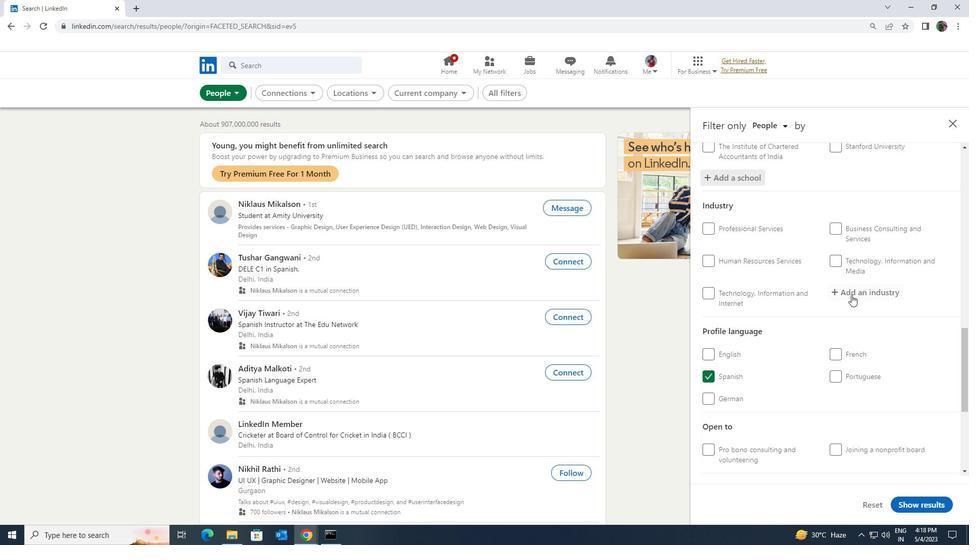 
Action: Key pressed <Key.shift><Key.shift><Key.shift><Key.shift><Key.shift><Key.shift><Key.shift><Key.shift><Key.shift><Key.shift><Key.shift><Key.shift><Key.shift>RETAIL<Key.space><Key.shift><Key.shift><Key.shift><Key.shift><Key.shift><Key.shift>OFFICE<Key.space>
Screenshot: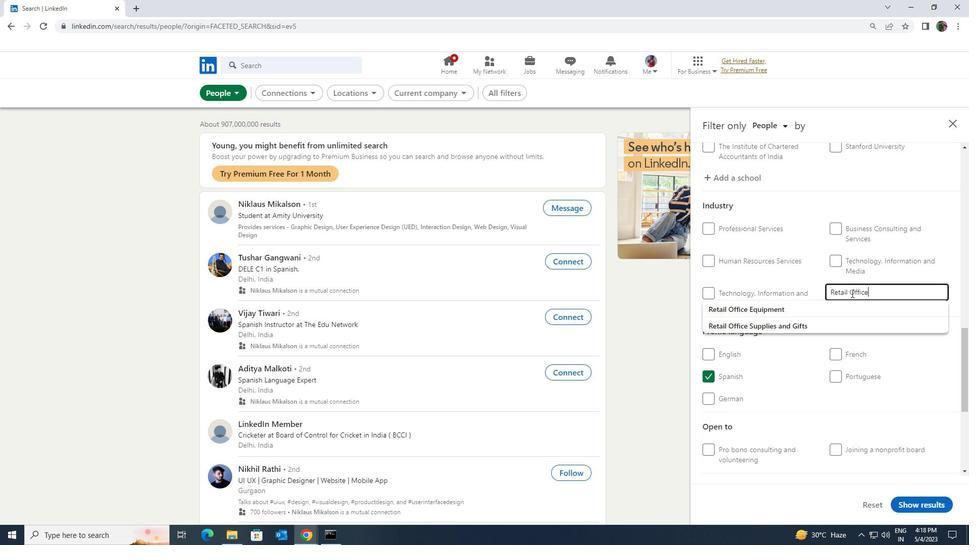 
Action: Mouse moved to (838, 319)
Screenshot: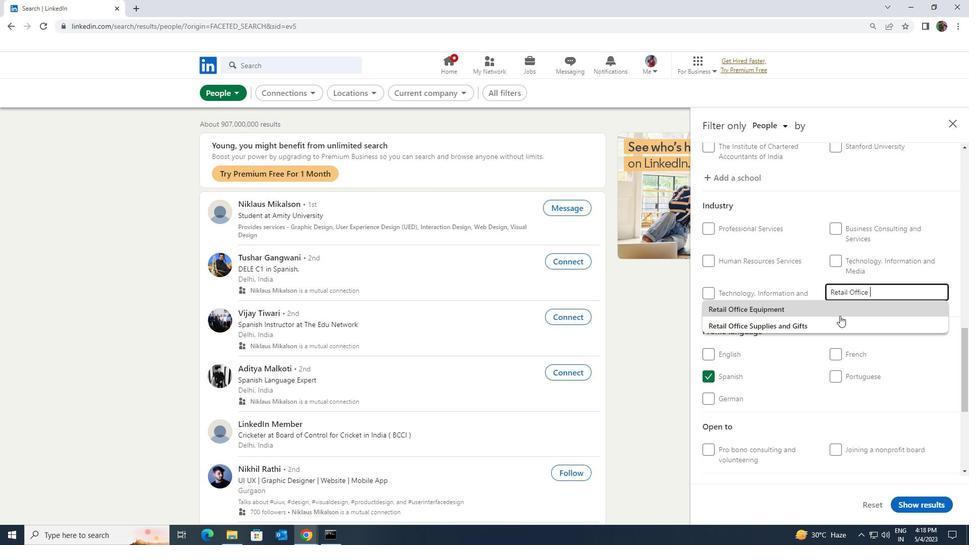 
Action: Mouse pressed left at (838, 319)
Screenshot: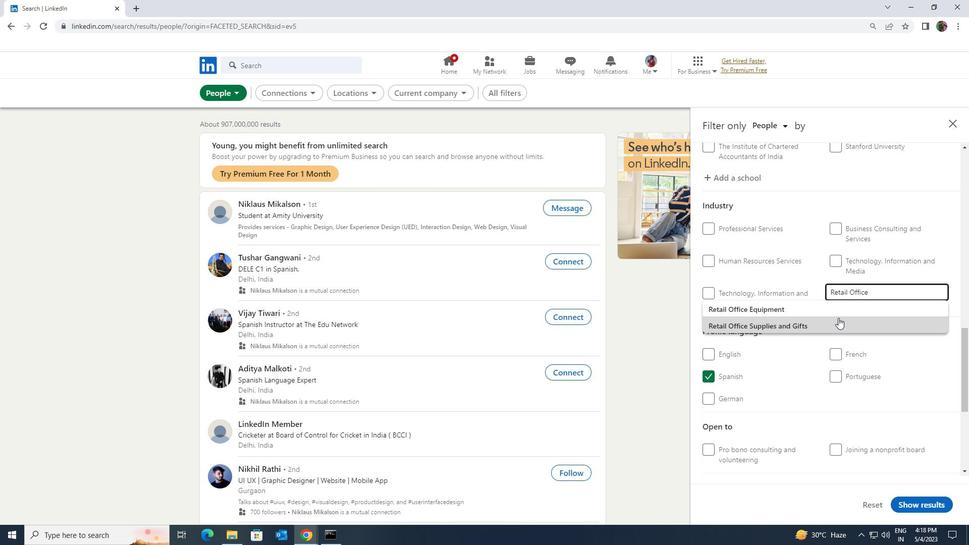 
Action: Mouse moved to (838, 321)
Screenshot: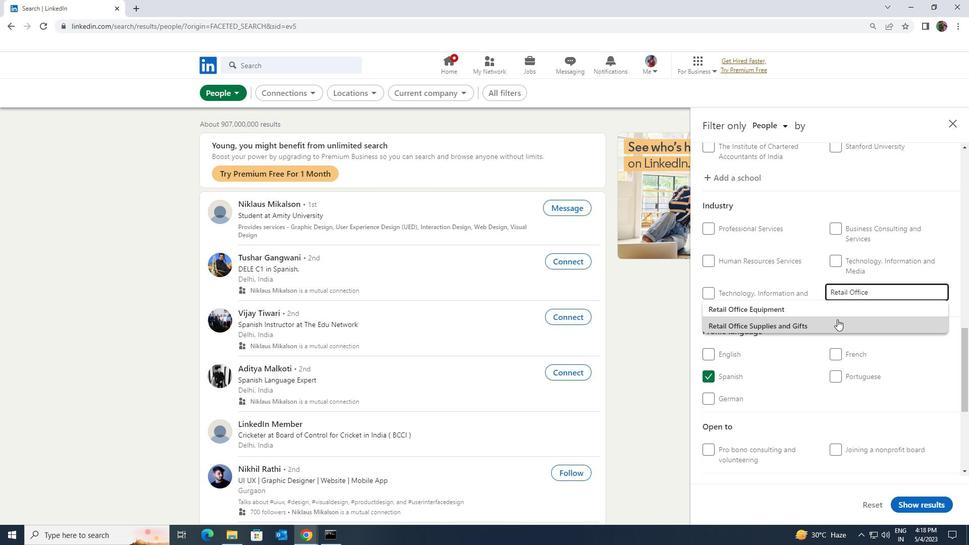 
Action: Mouse scrolled (838, 320) with delta (0, 0)
Screenshot: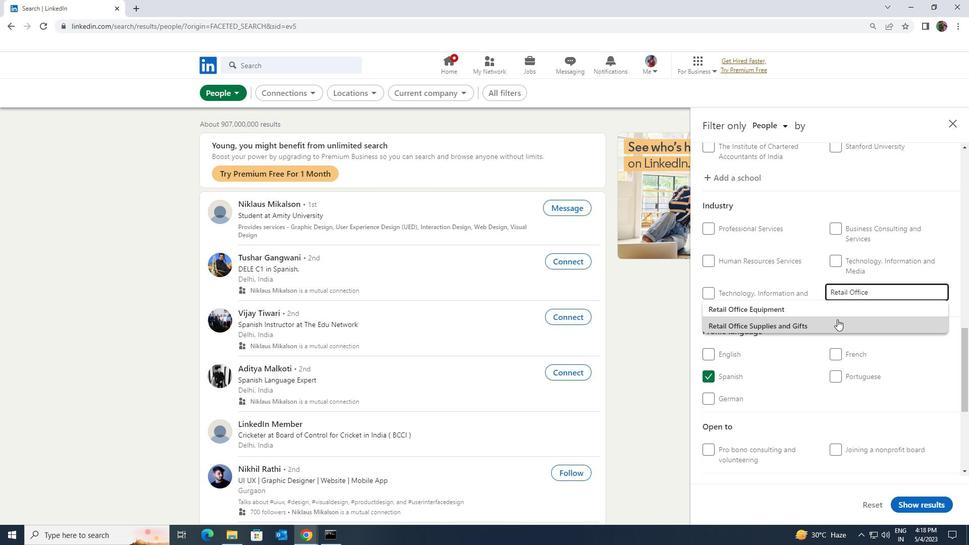 
Action: Mouse scrolled (838, 320) with delta (0, 0)
Screenshot: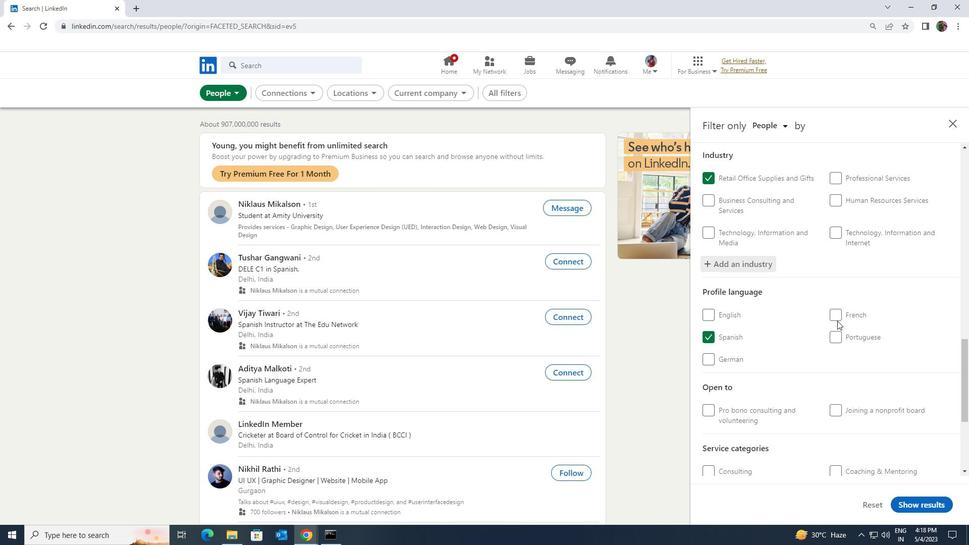 
Action: Mouse scrolled (838, 320) with delta (0, 0)
Screenshot: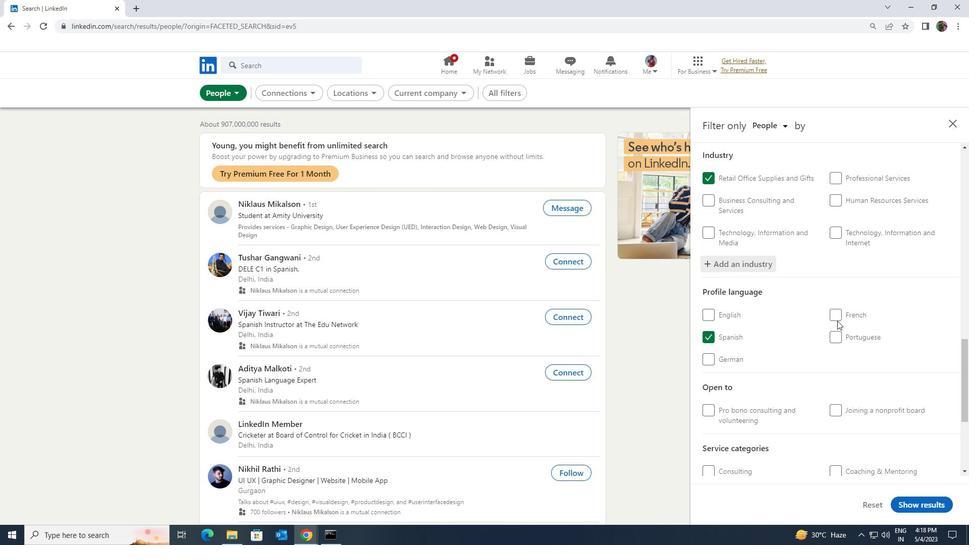
Action: Mouse scrolled (838, 320) with delta (0, 0)
Screenshot: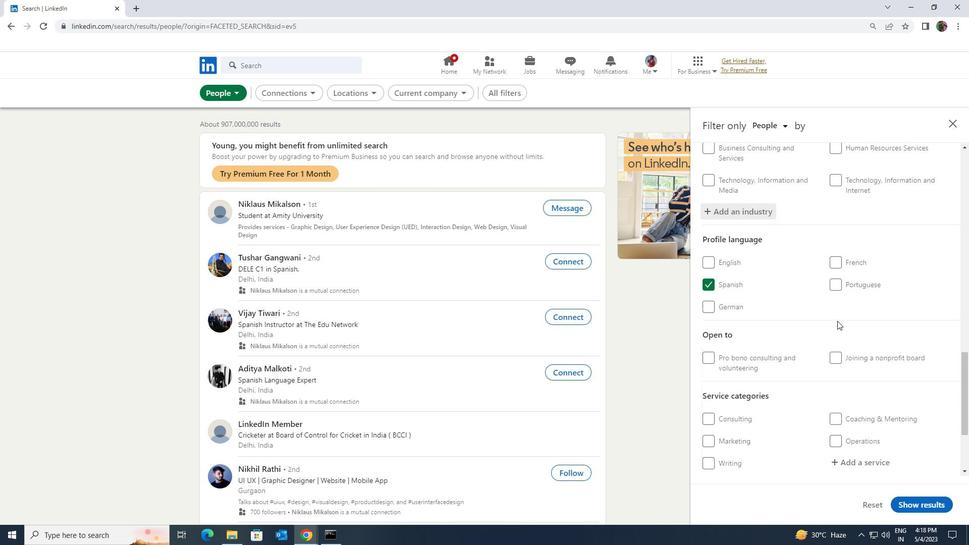 
Action: Mouse moved to (864, 363)
Screenshot: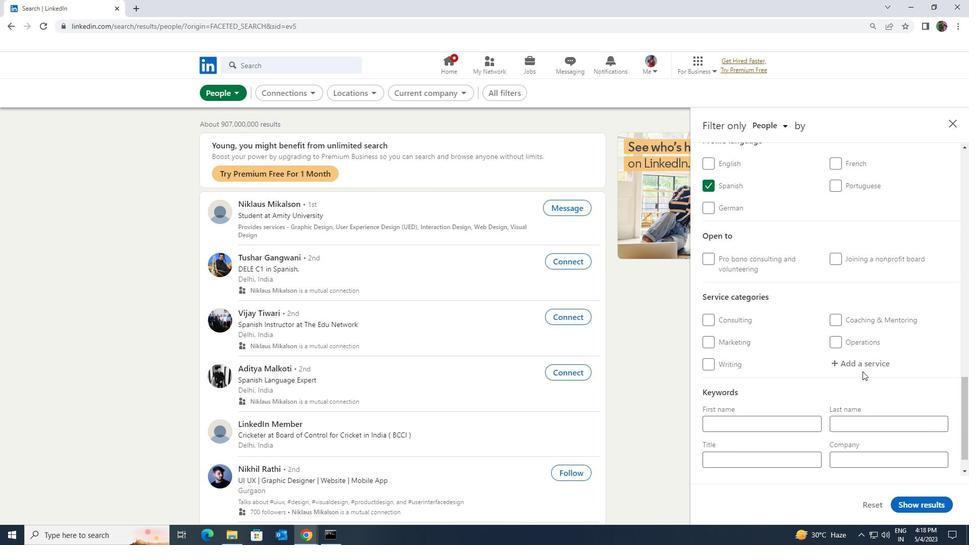 
Action: Mouse pressed left at (864, 363)
Screenshot: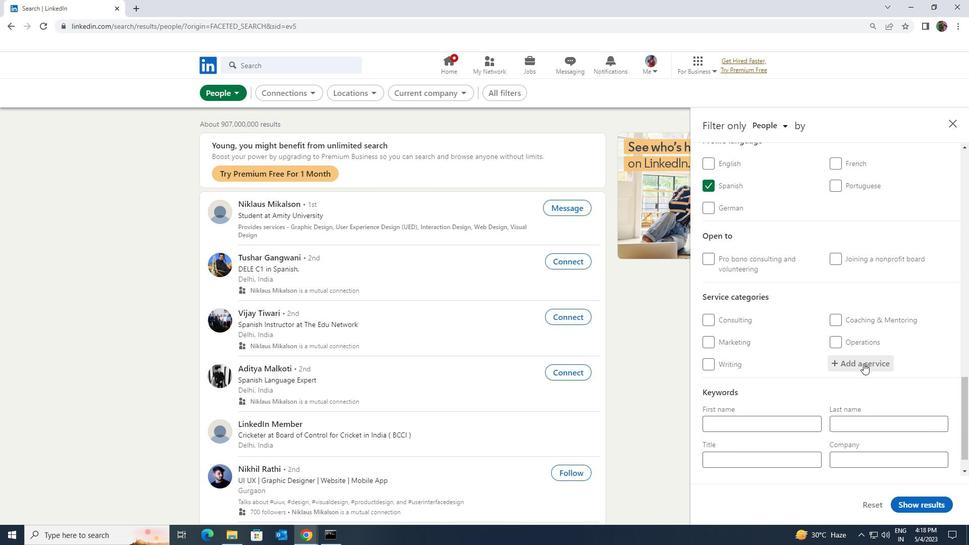 
Action: Key pressed <Key.shift><Key.shift><Key.shift><Key.shift><Key.shift><Key.shift><Key.shift><Key.shift>WRITING
Screenshot: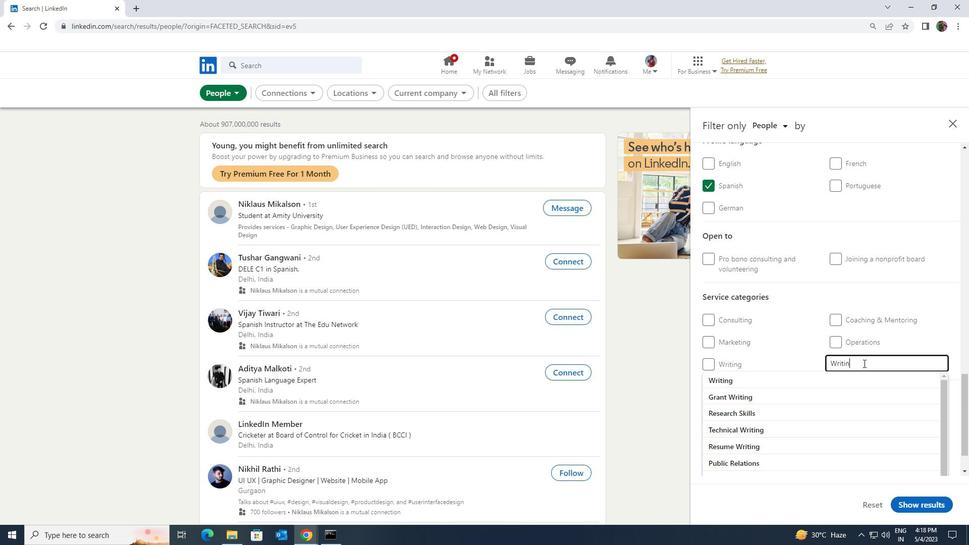 
Action: Mouse moved to (858, 376)
Screenshot: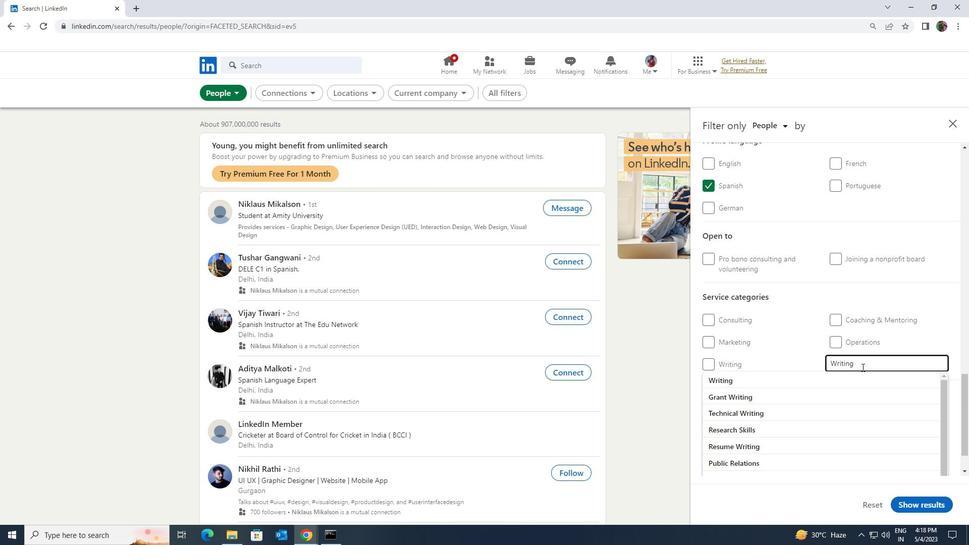 
Action: Mouse pressed left at (858, 376)
Screenshot: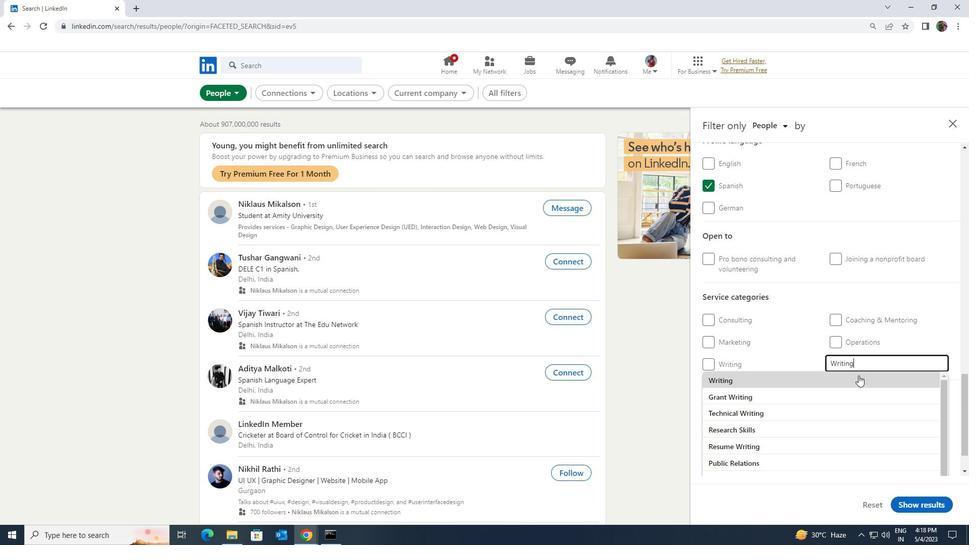 
Action: Mouse scrolled (858, 375) with delta (0, 0)
Screenshot: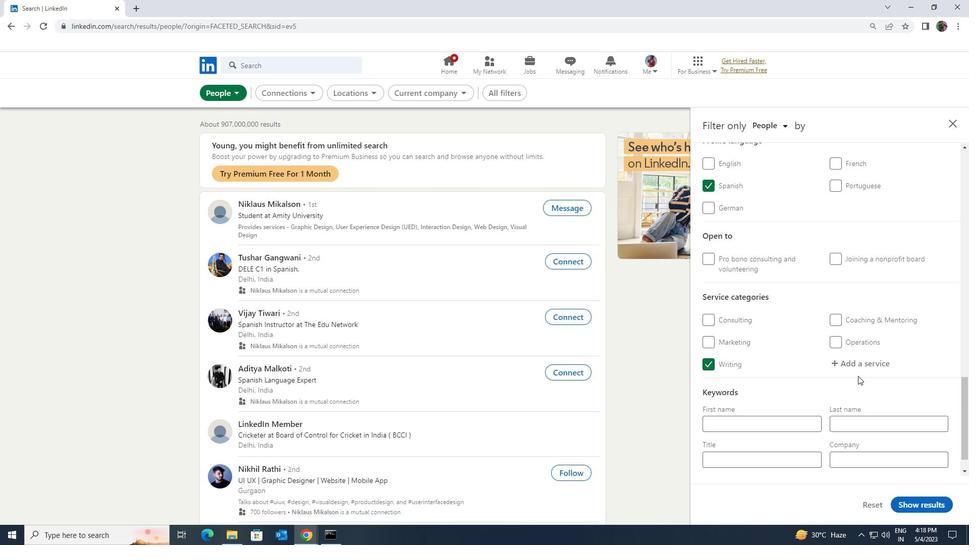 
Action: Mouse scrolled (858, 375) with delta (0, 0)
Screenshot: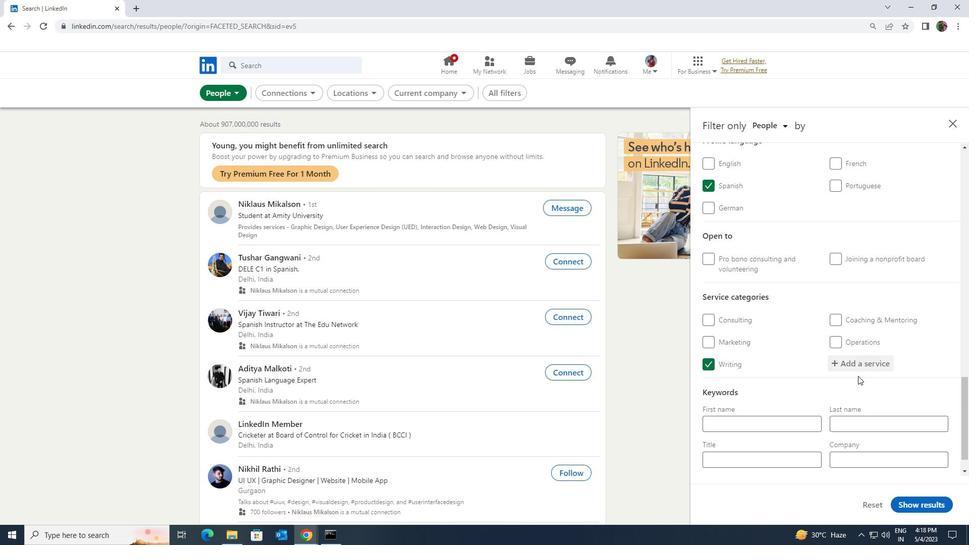 
Action: Mouse scrolled (858, 375) with delta (0, 0)
Screenshot: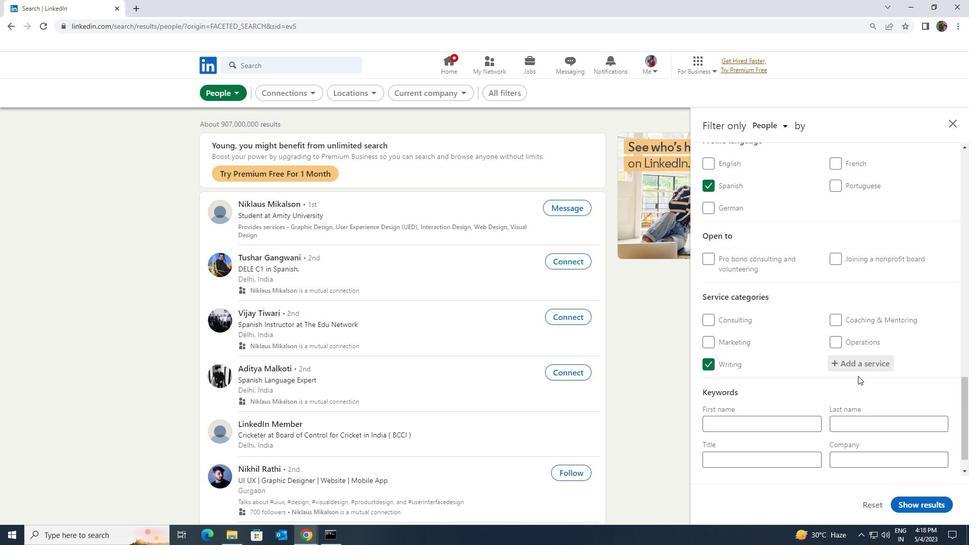 
Action: Mouse moved to (802, 429)
Screenshot: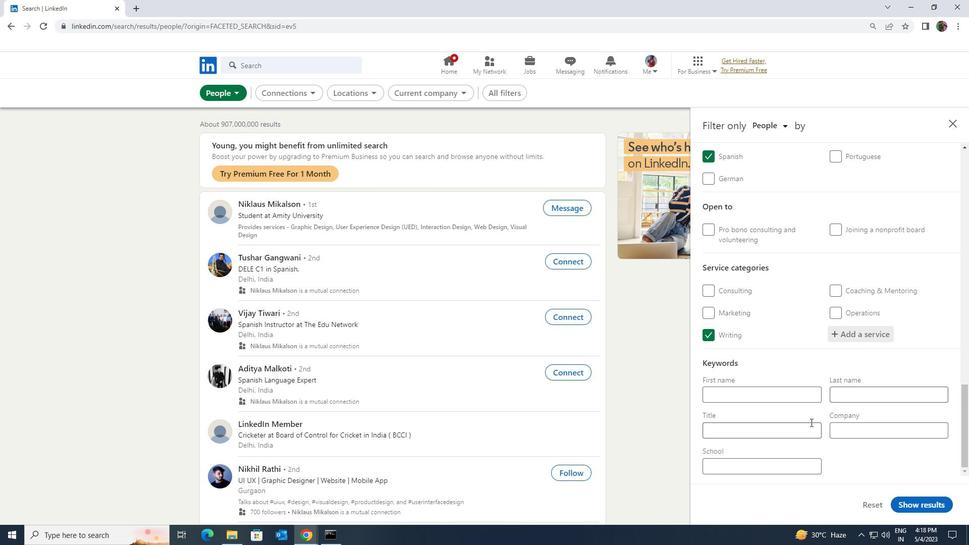 
Action: Mouse pressed left at (802, 429)
Screenshot: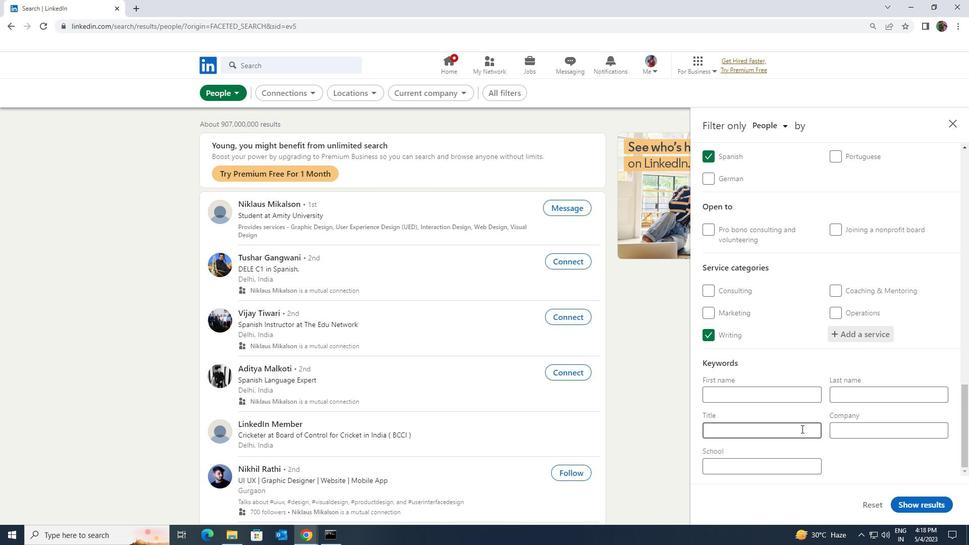 
Action: Mouse moved to (801, 429)
Screenshot: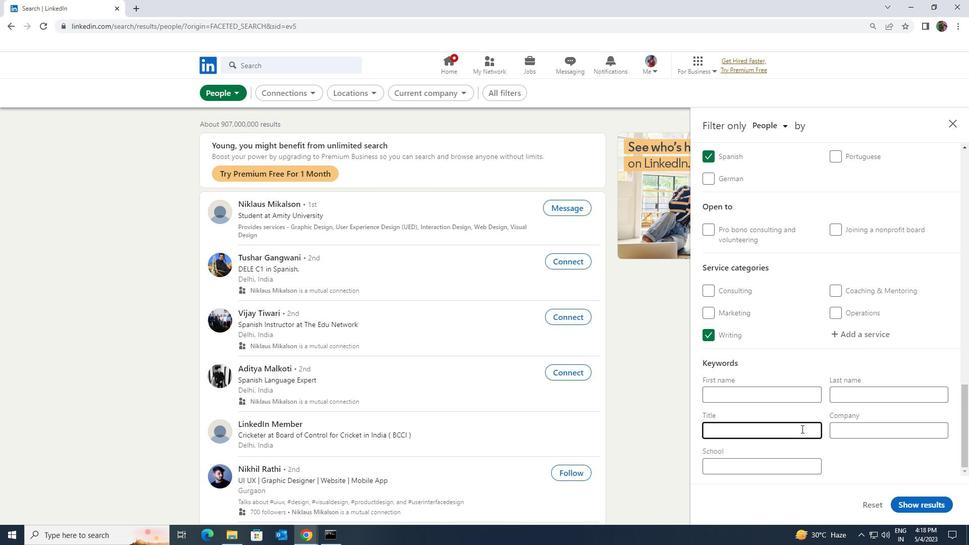 
Action: Key pressed <Key.shift><Key.shift><Key.shift><Key.shift>BRAND<Key.space><Key.shift><Key.shift><Key.shift><Key.shift><Key.shift><Key.shift><Key.shift><Key.shift>S
Screenshot: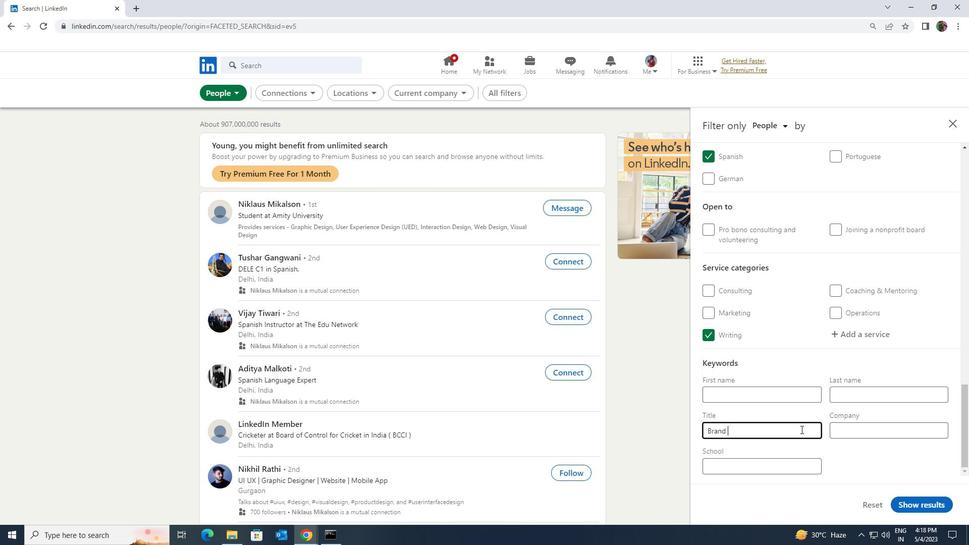 
Action: Mouse moved to (801, 429)
Screenshot: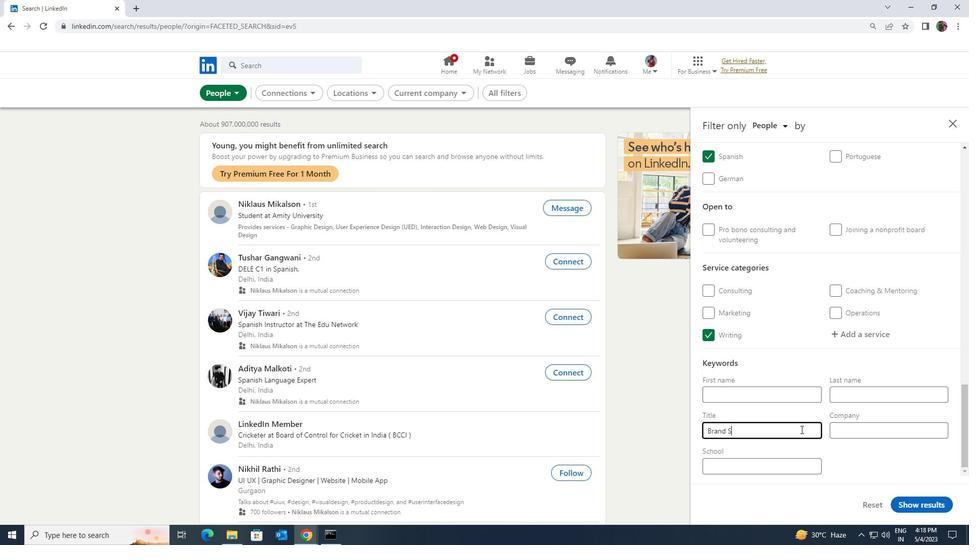 
Action: Key pressed TRATEGIST
Screenshot: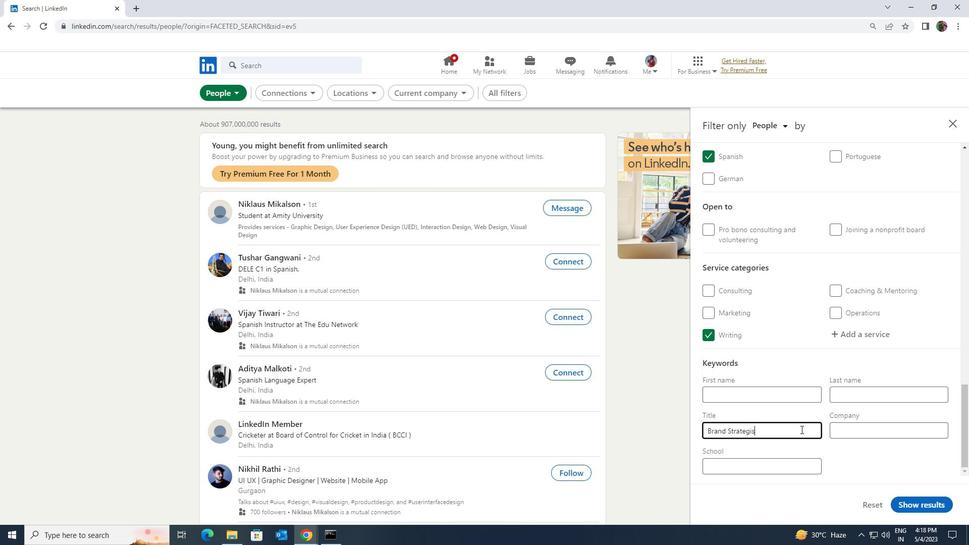 
Action: Mouse moved to (900, 503)
Screenshot: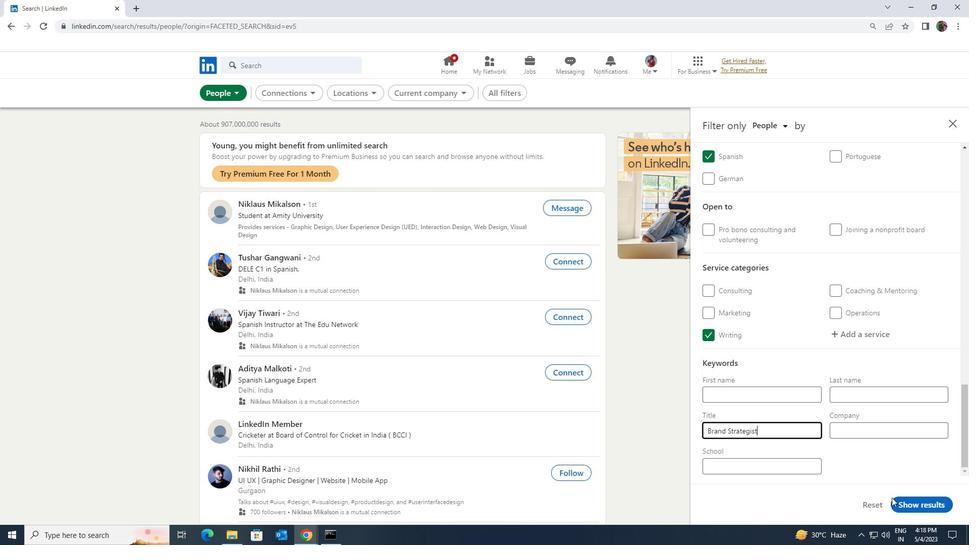
Action: Mouse pressed left at (900, 503)
Screenshot: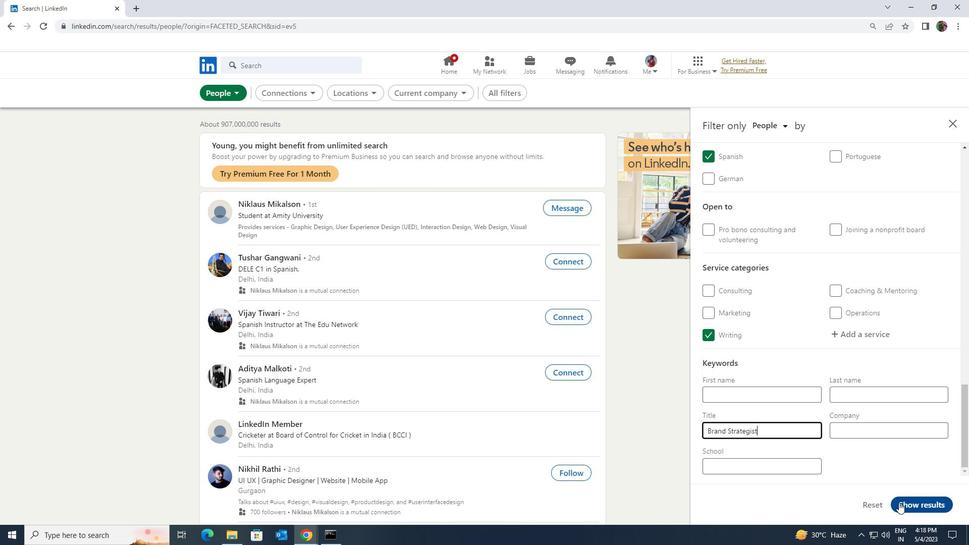 
